 Task: Create a due date automation trigger when advanced on, on the tuesday of the week a card is due add dates due next week at 11:00 AM.
Action: Mouse moved to (1289, 104)
Screenshot: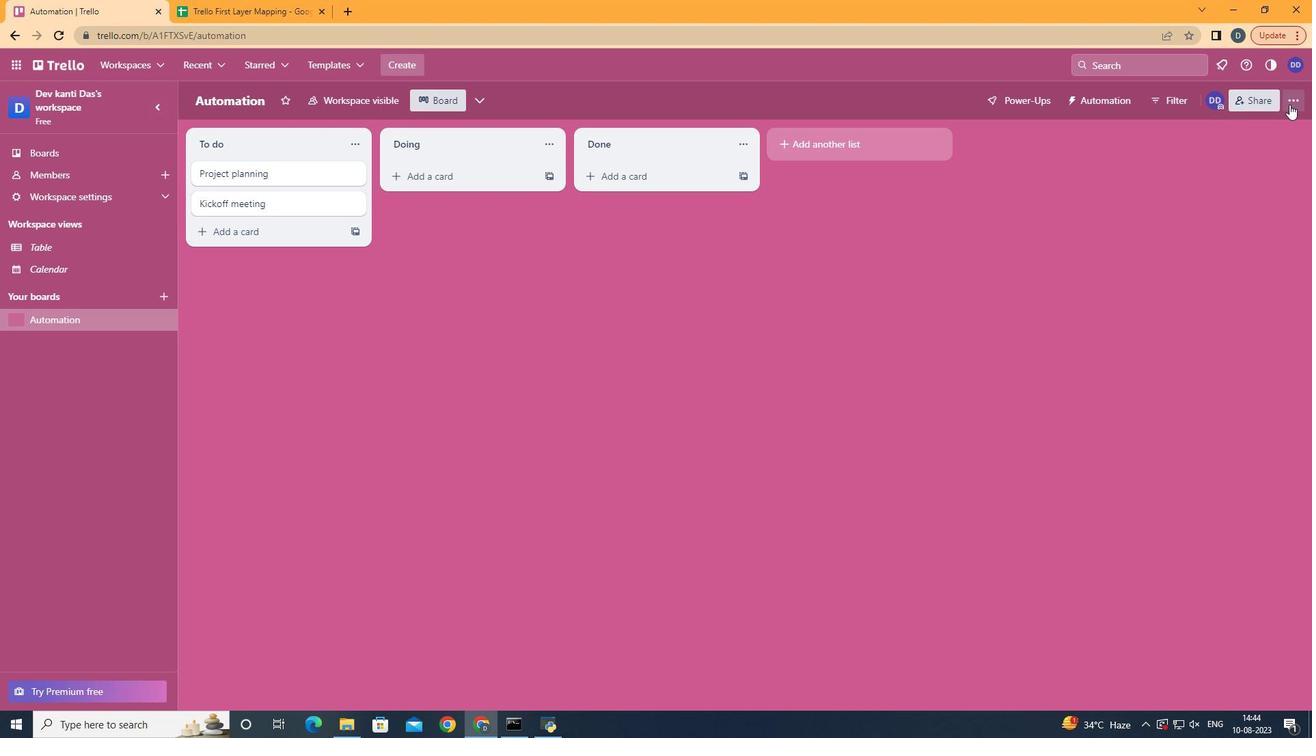 
Action: Mouse pressed left at (1289, 104)
Screenshot: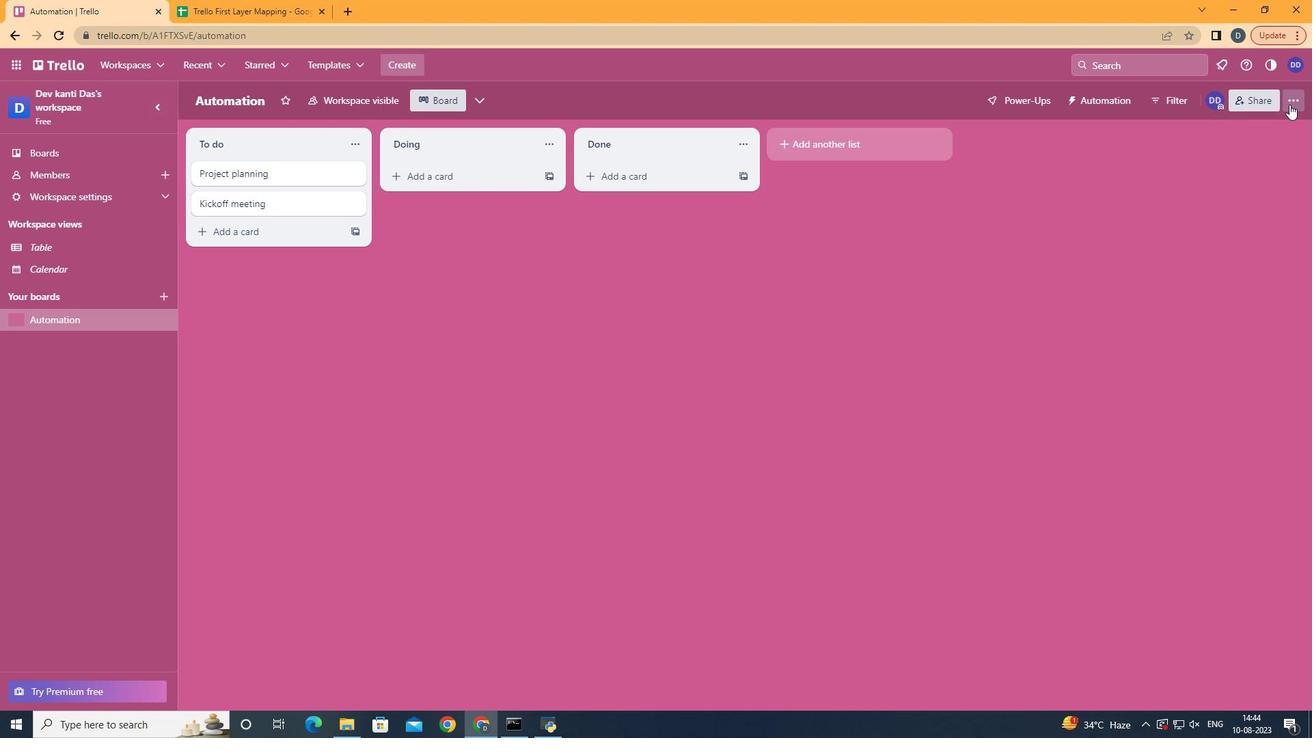 
Action: Mouse moved to (1209, 292)
Screenshot: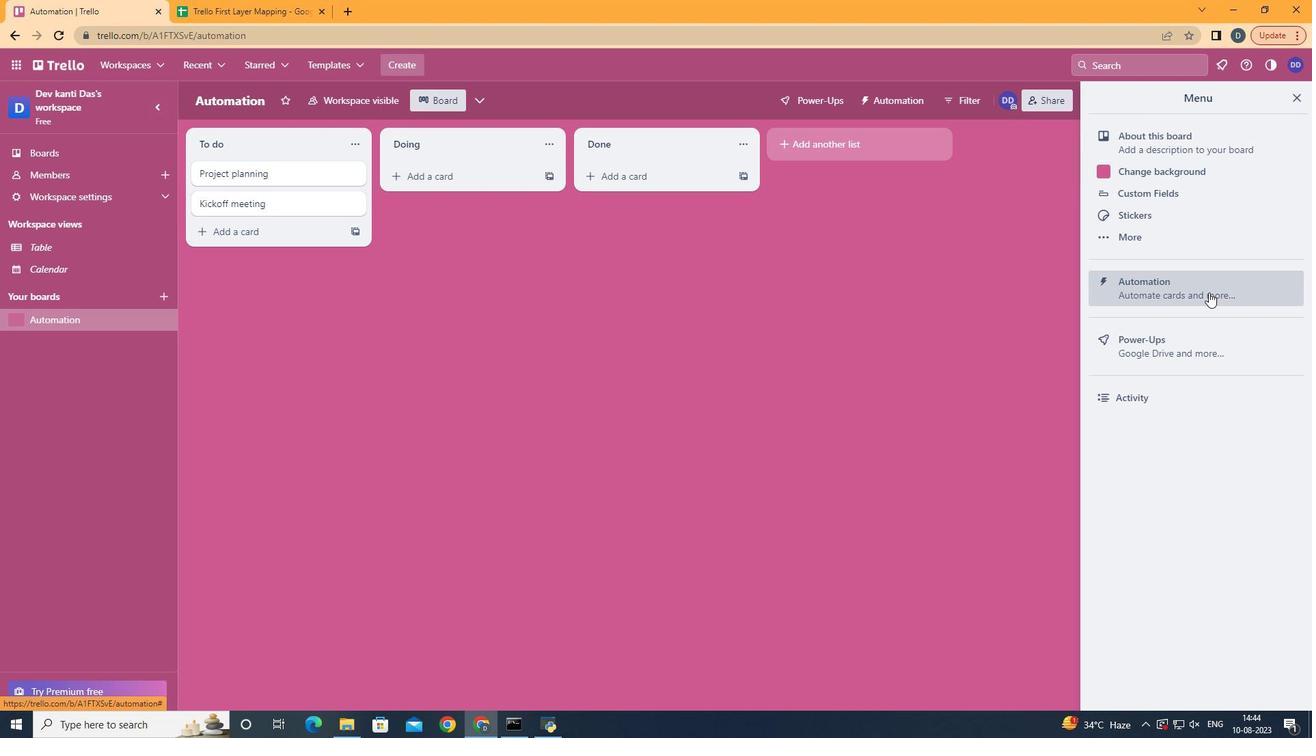 
Action: Mouse pressed left at (1209, 292)
Screenshot: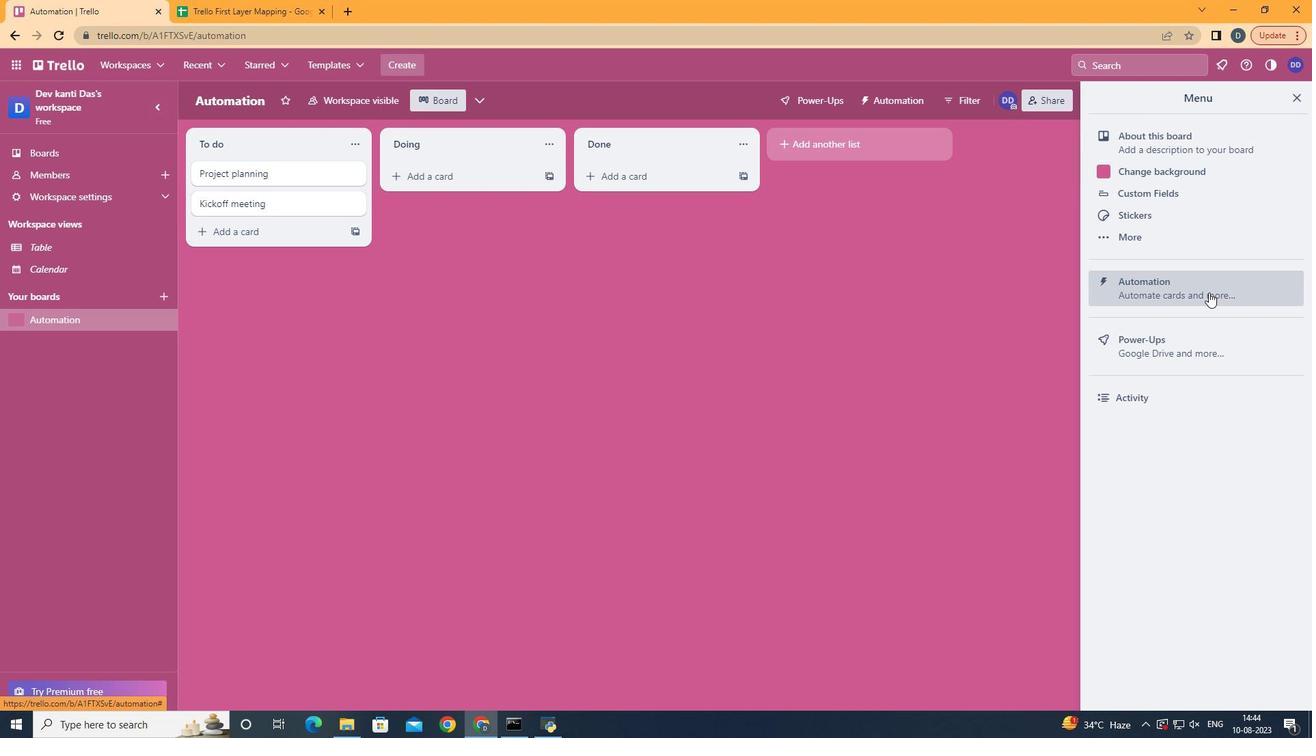 
Action: Mouse moved to (239, 280)
Screenshot: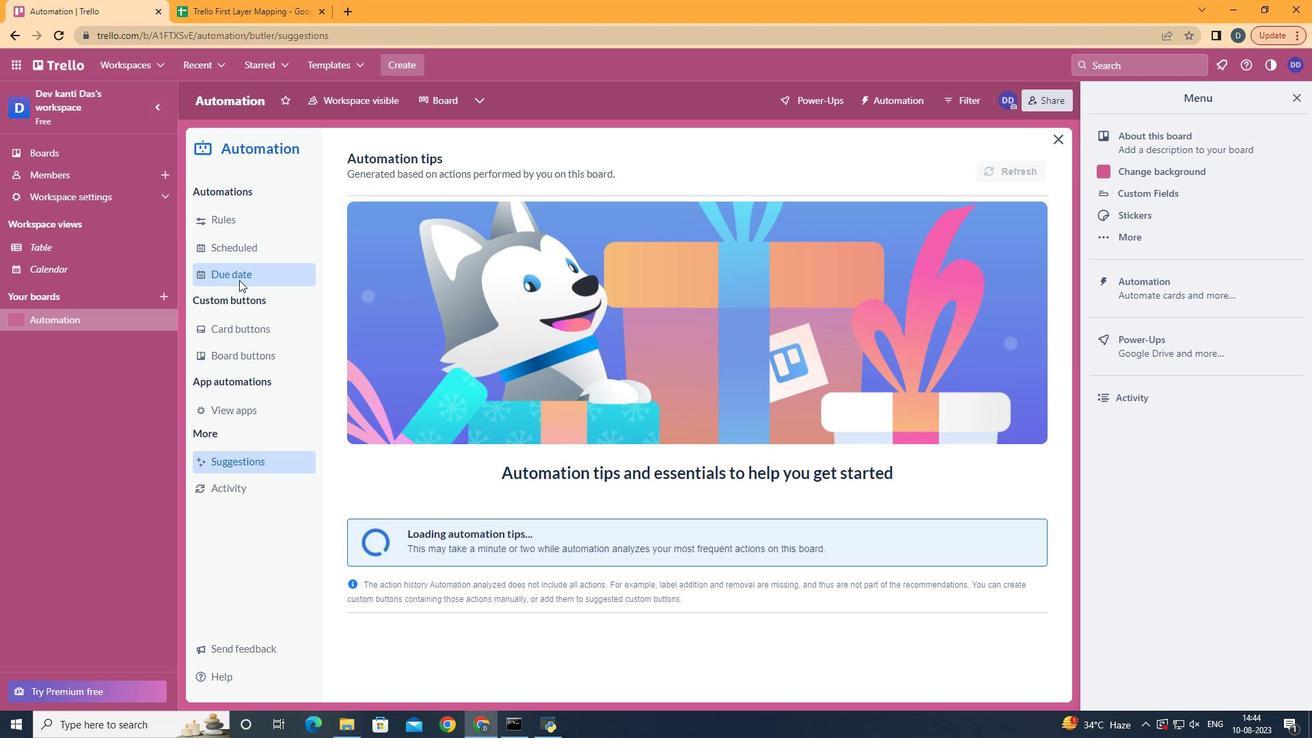 
Action: Mouse pressed left at (239, 280)
Screenshot: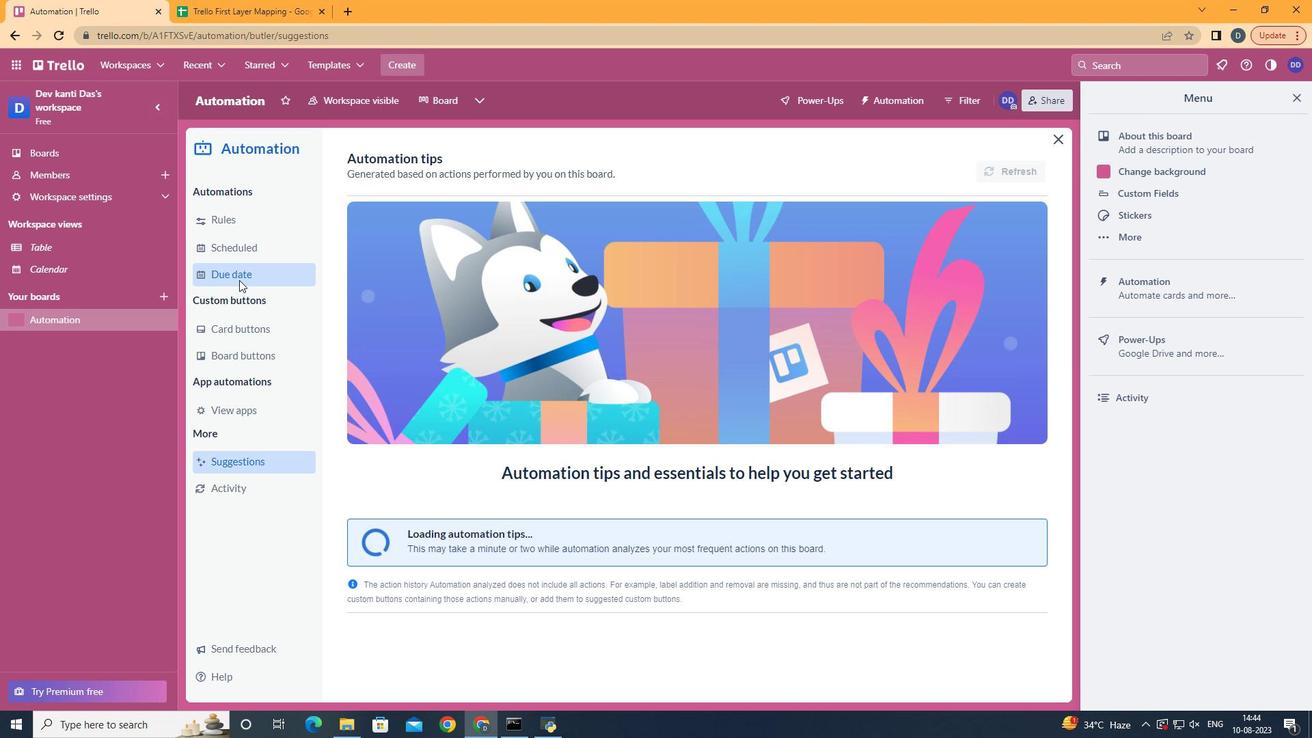 
Action: Mouse moved to (964, 171)
Screenshot: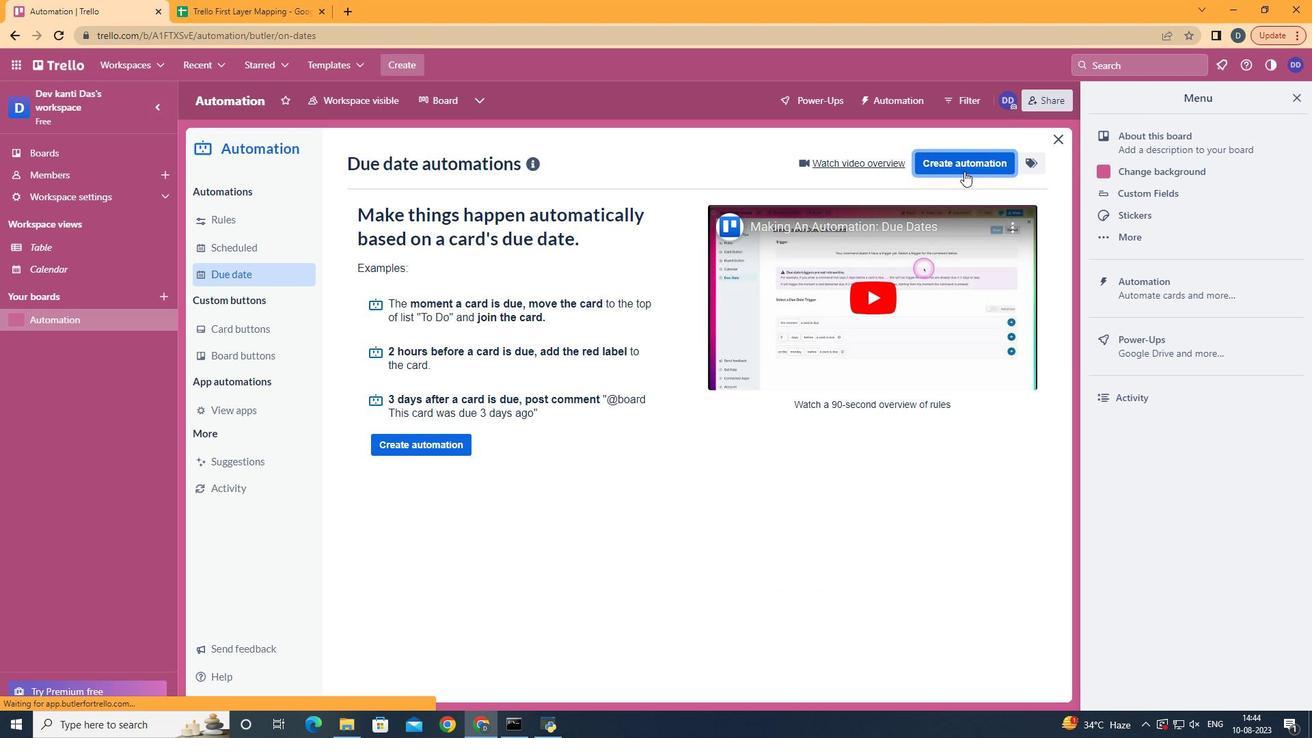 
Action: Mouse pressed left at (964, 171)
Screenshot: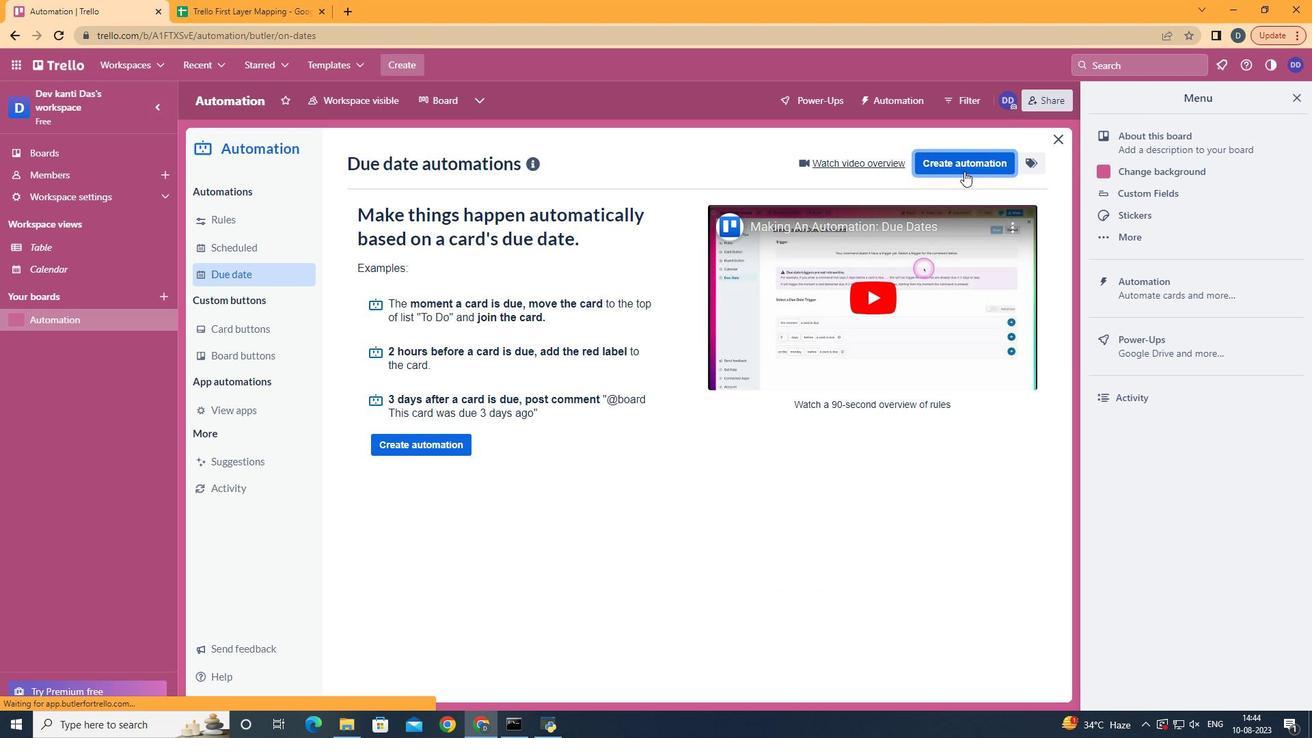 
Action: Mouse moved to (701, 299)
Screenshot: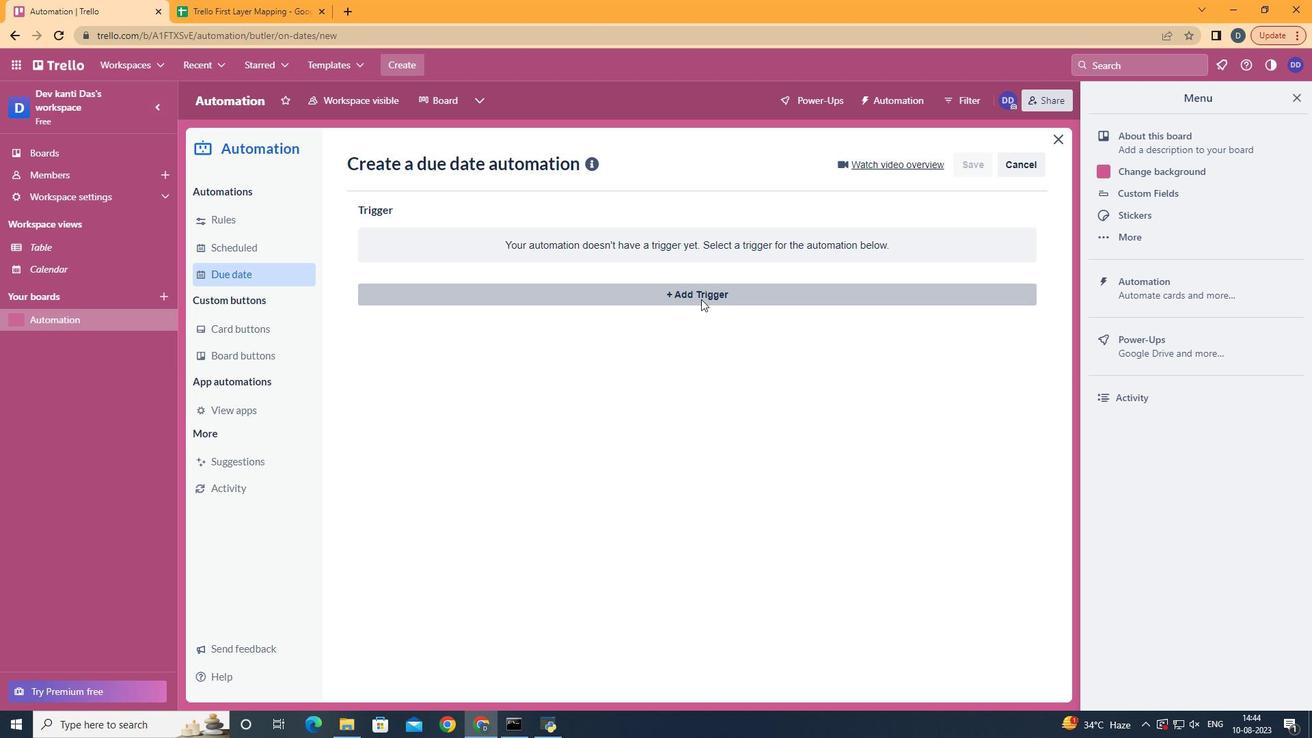 
Action: Mouse pressed left at (701, 299)
Screenshot: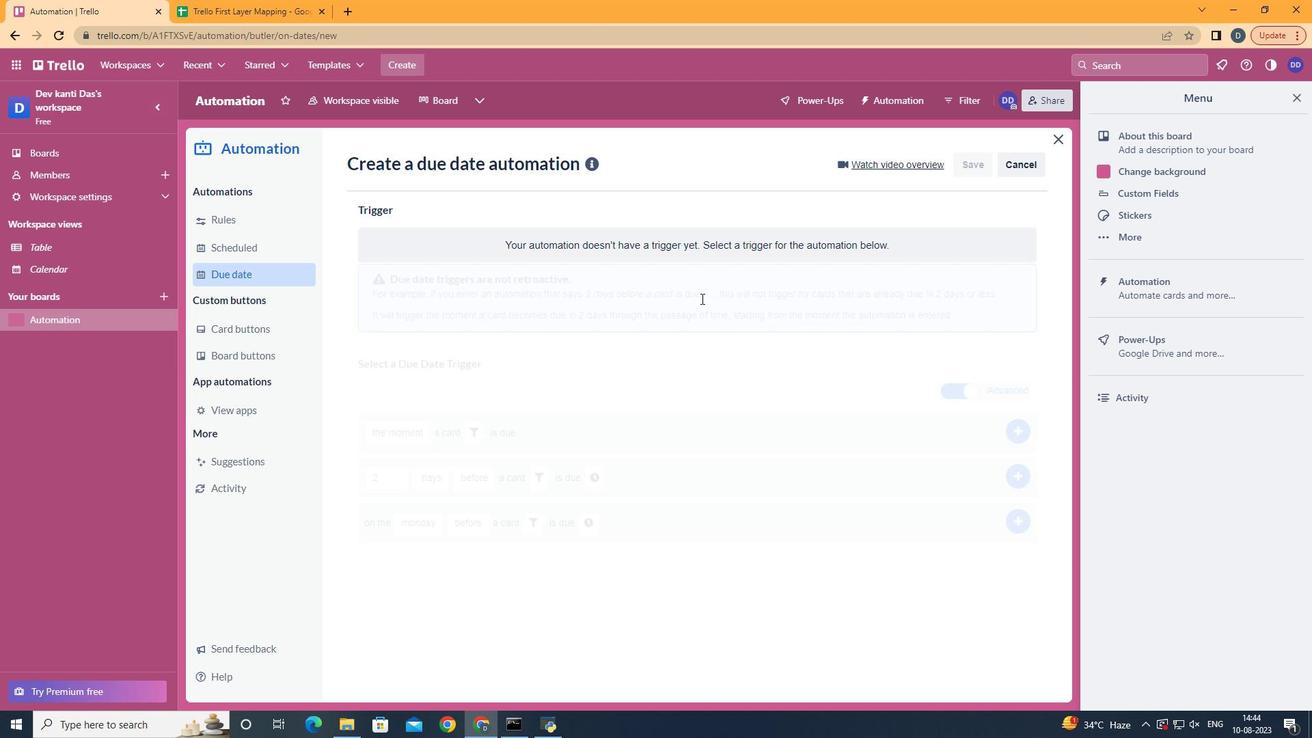
Action: Mouse moved to (442, 382)
Screenshot: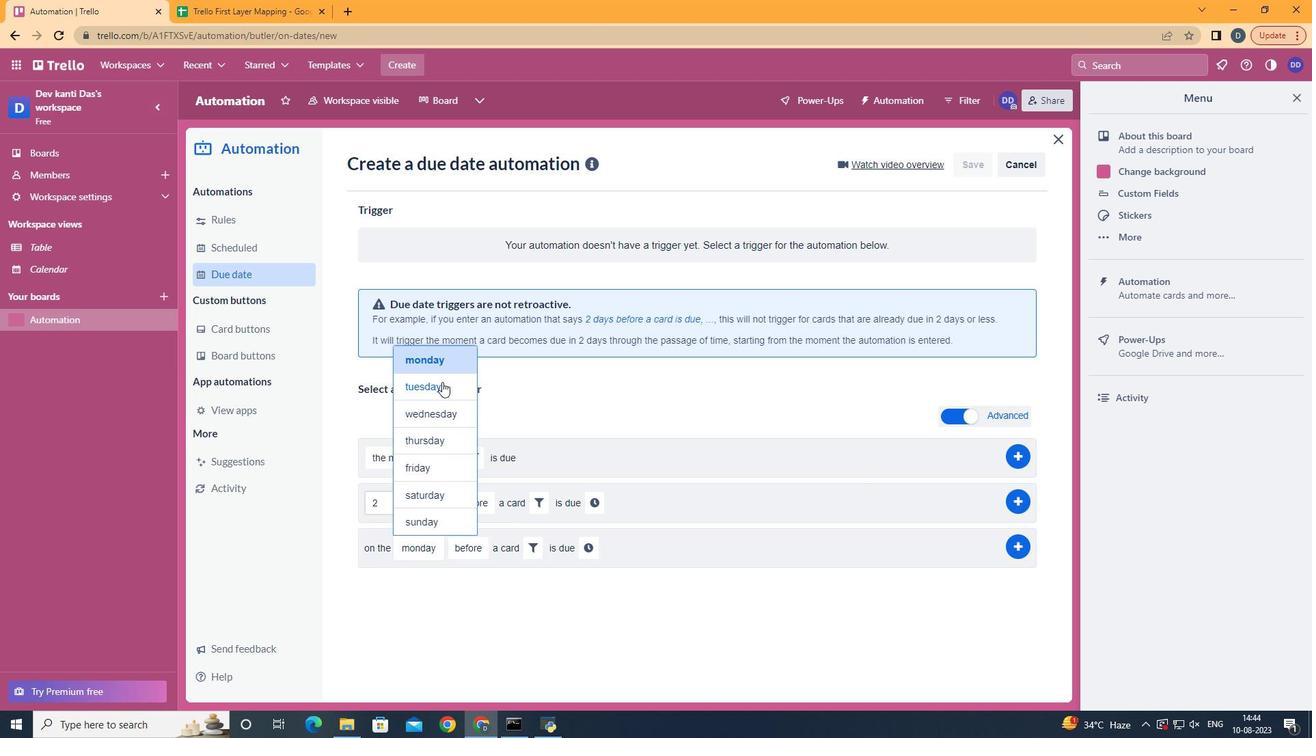 
Action: Mouse pressed left at (442, 382)
Screenshot: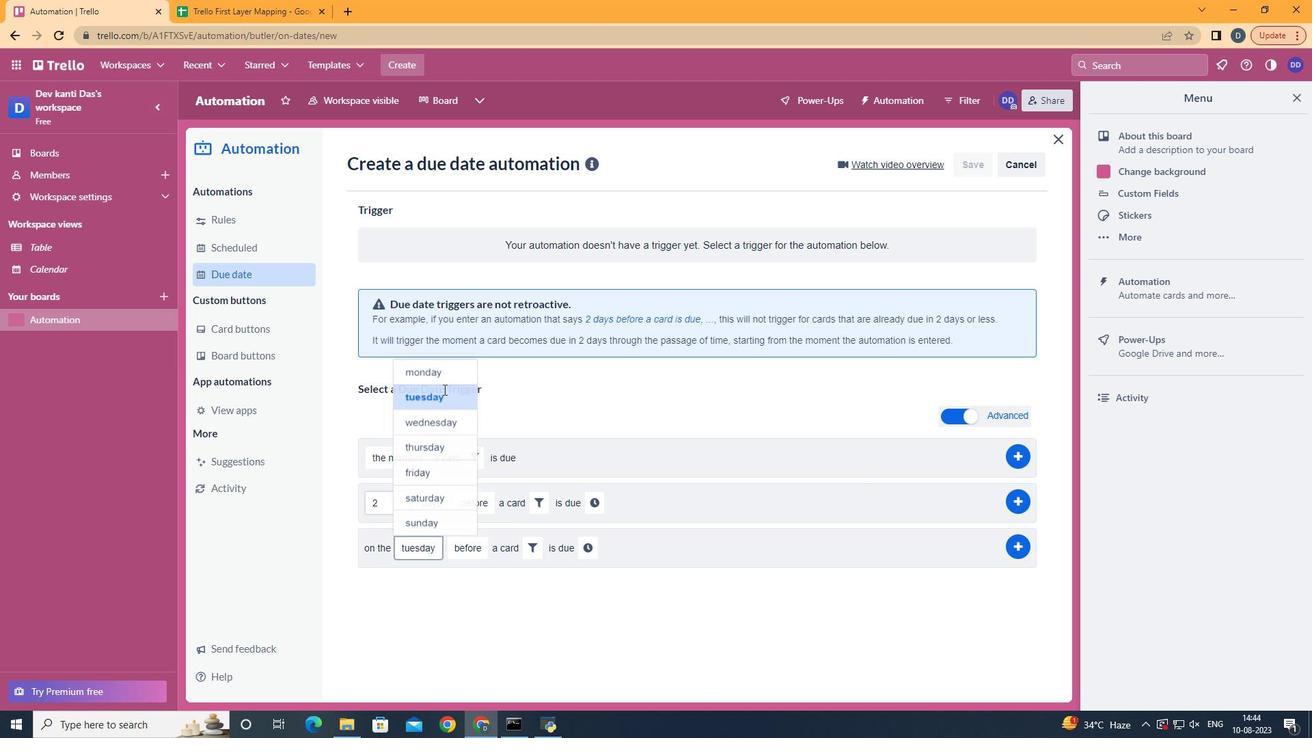 
Action: Mouse moved to (491, 624)
Screenshot: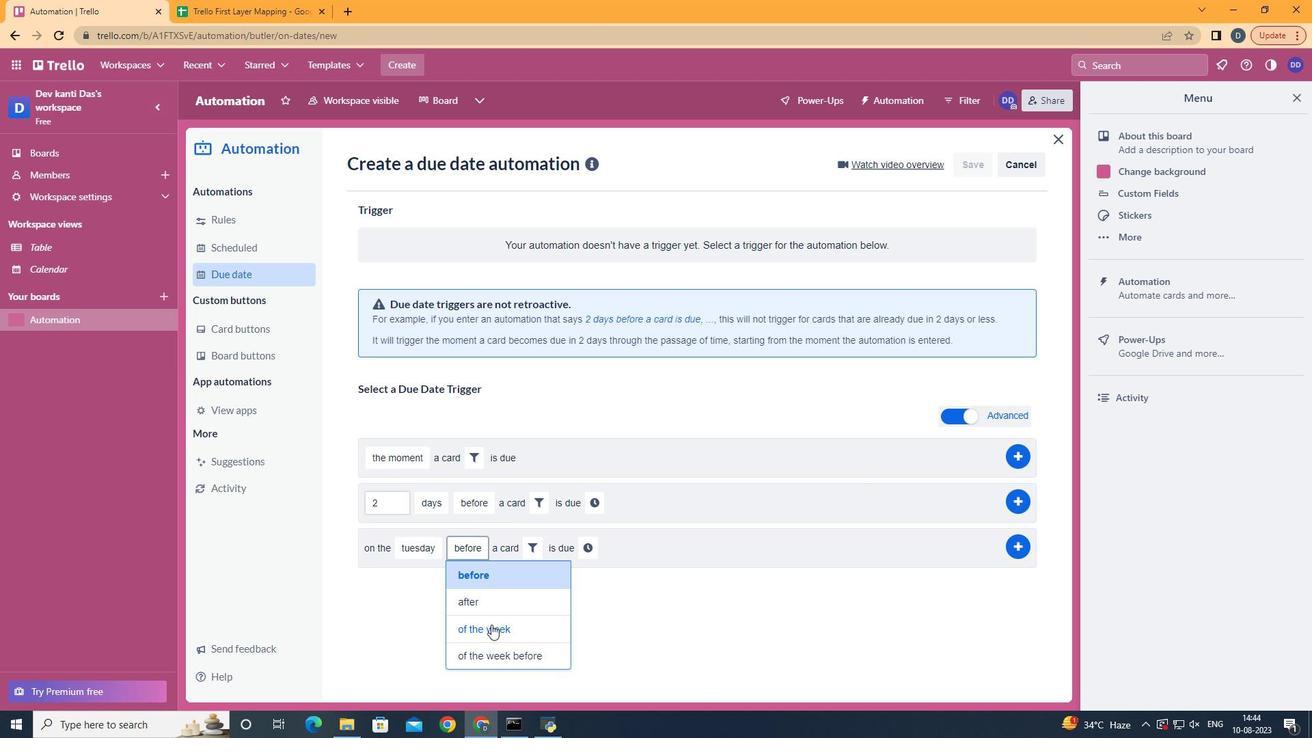 
Action: Mouse pressed left at (491, 624)
Screenshot: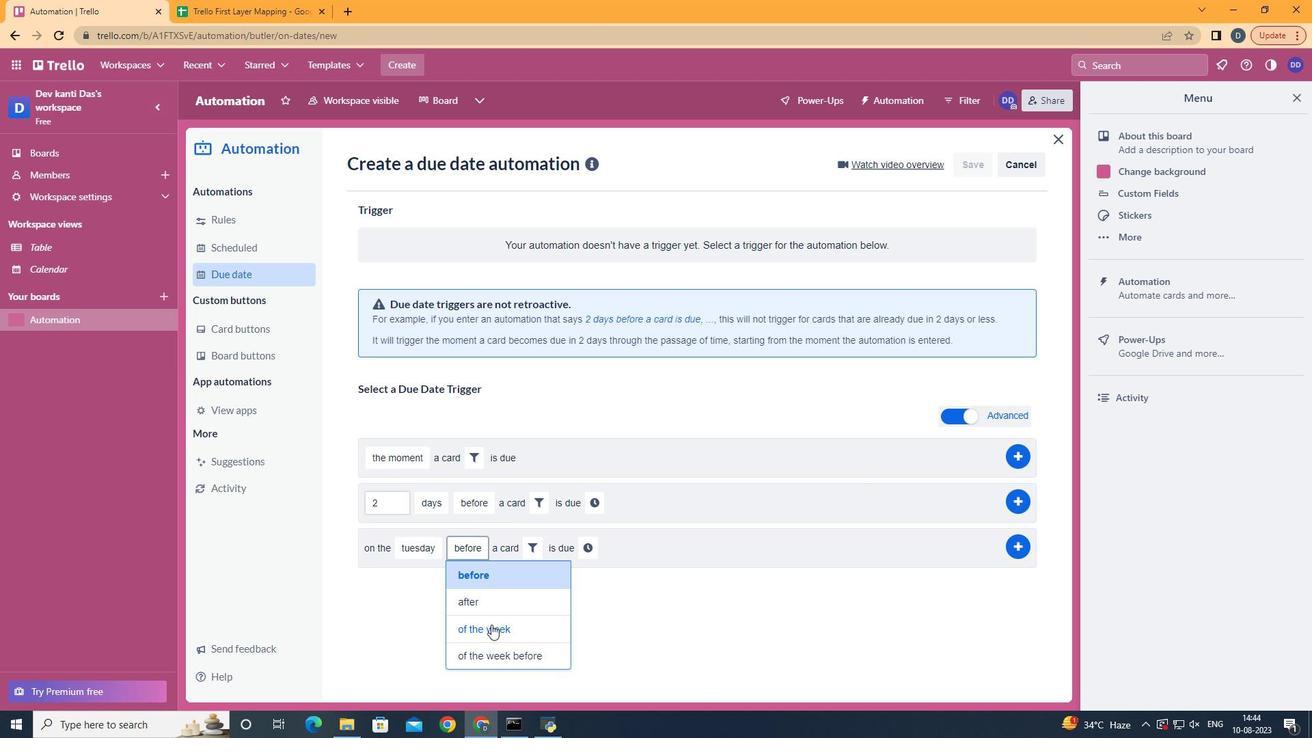 
Action: Mouse moved to (555, 549)
Screenshot: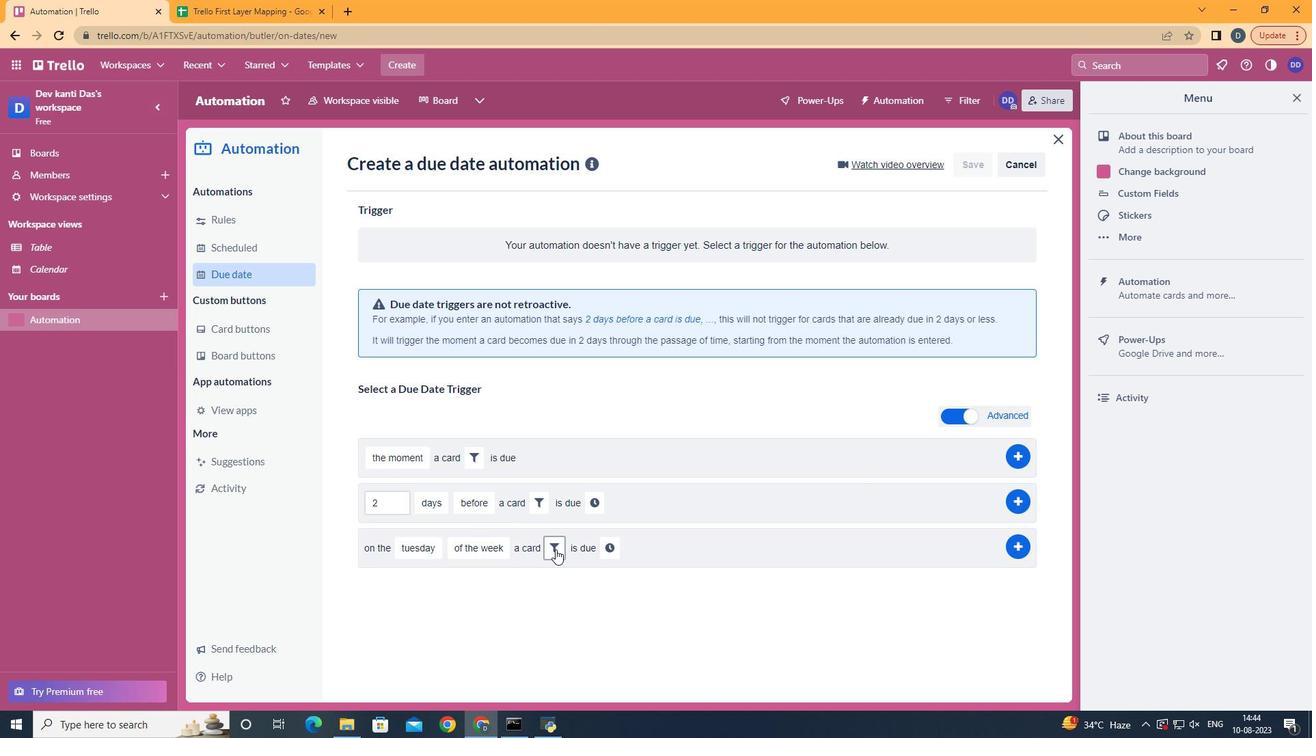 
Action: Mouse pressed left at (555, 549)
Screenshot: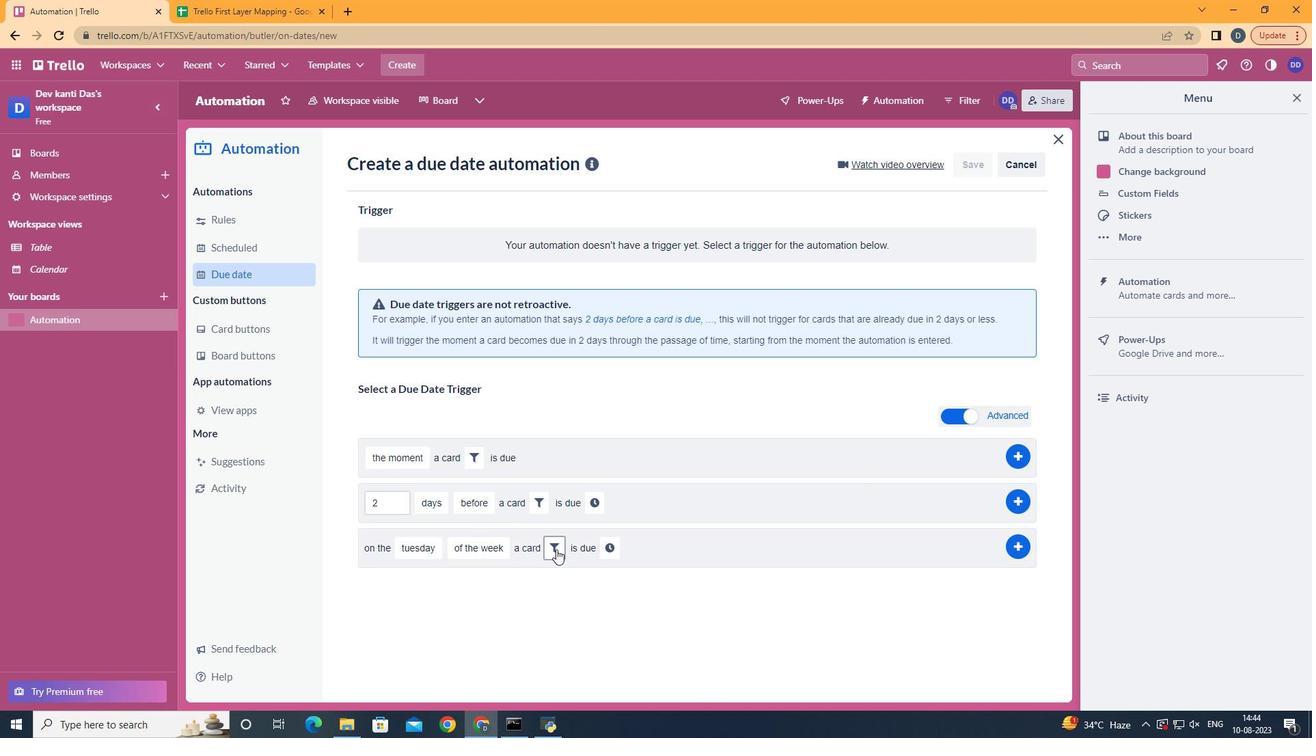 
Action: Mouse moved to (636, 587)
Screenshot: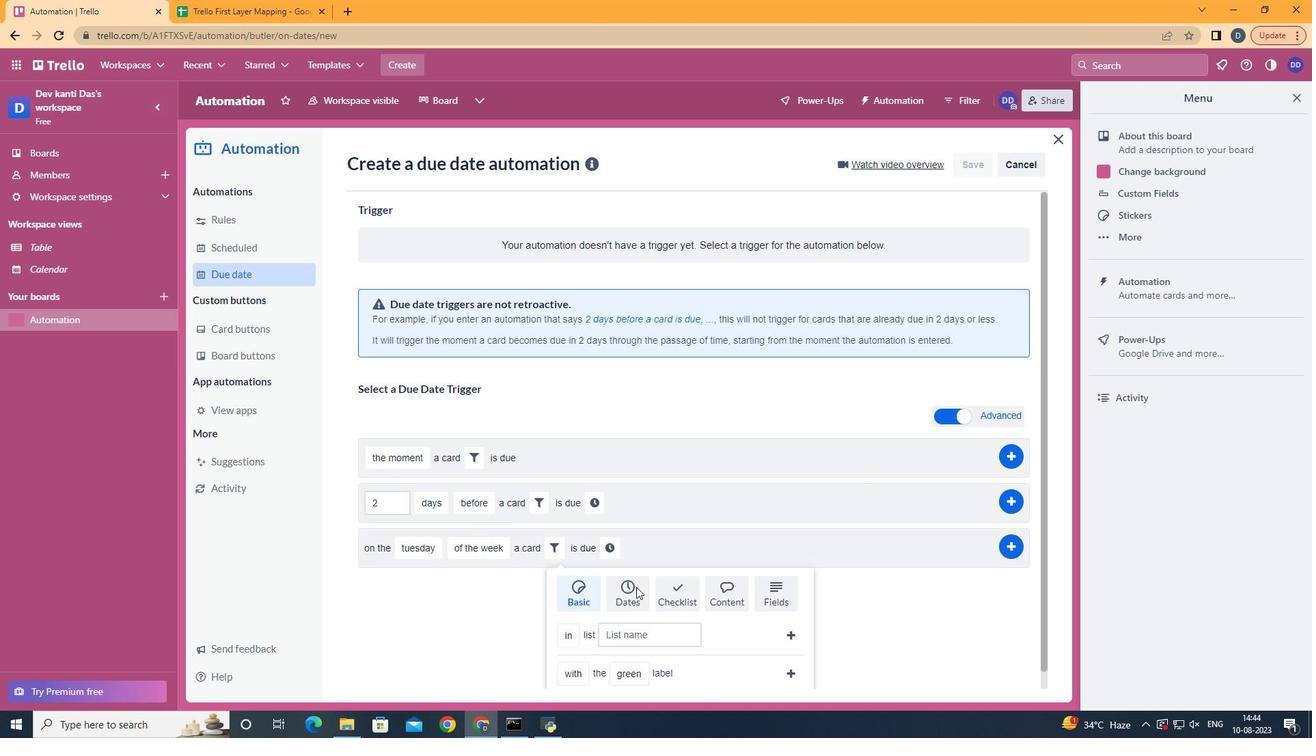 
Action: Mouse pressed left at (636, 587)
Screenshot: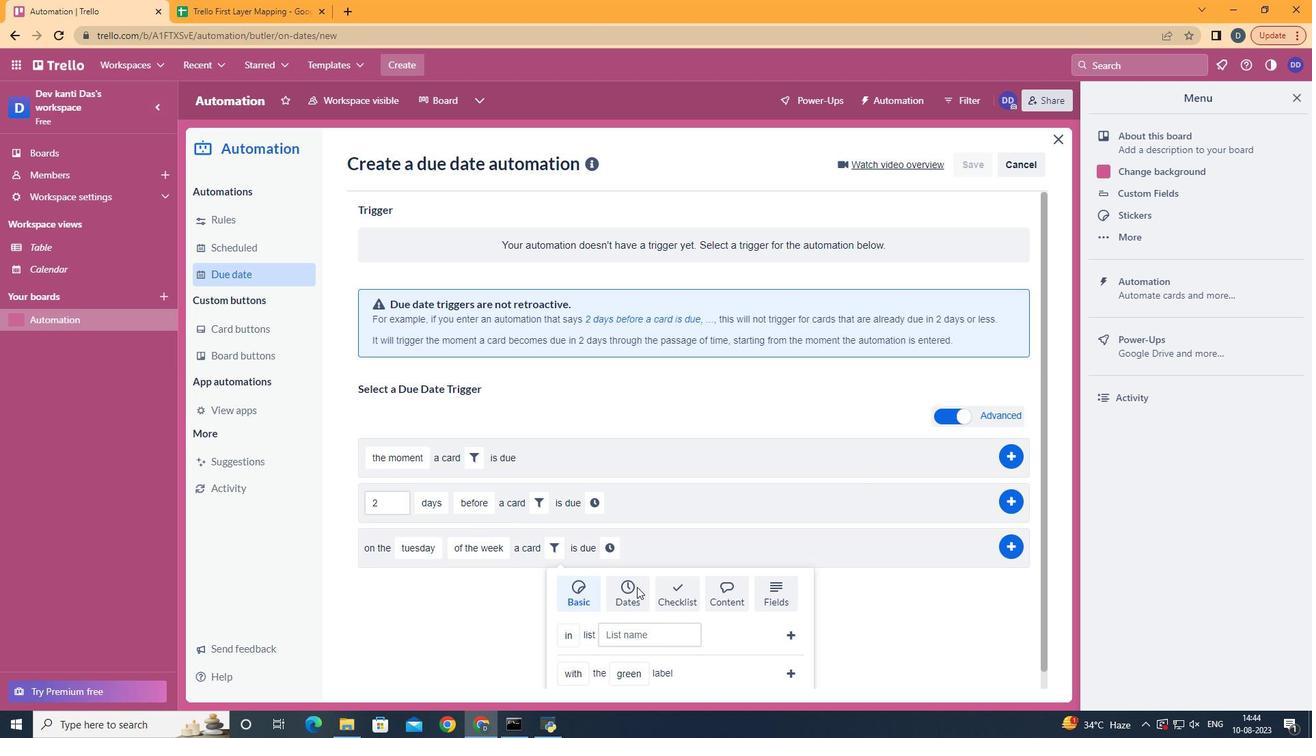 
Action: Mouse moved to (637, 587)
Screenshot: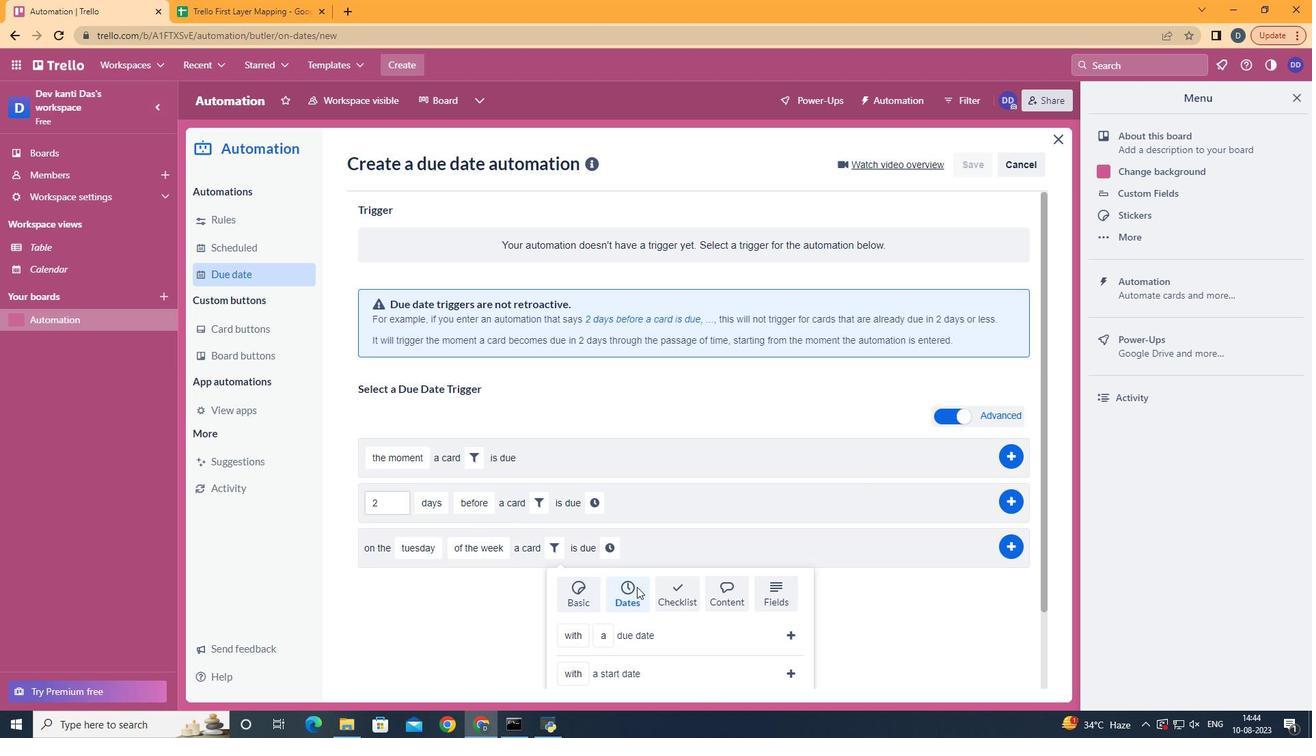 
Action: Mouse scrolled (637, 586) with delta (0, 0)
Screenshot: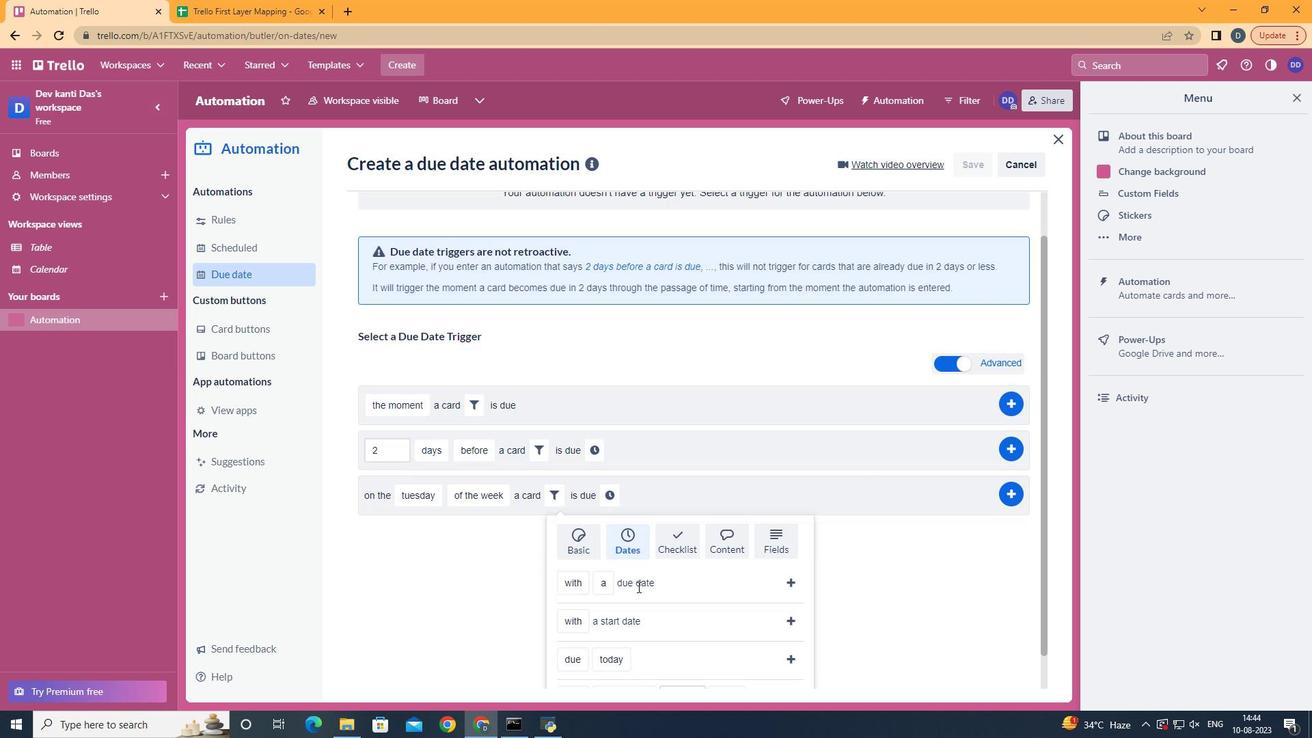 
Action: Mouse scrolled (637, 586) with delta (0, 0)
Screenshot: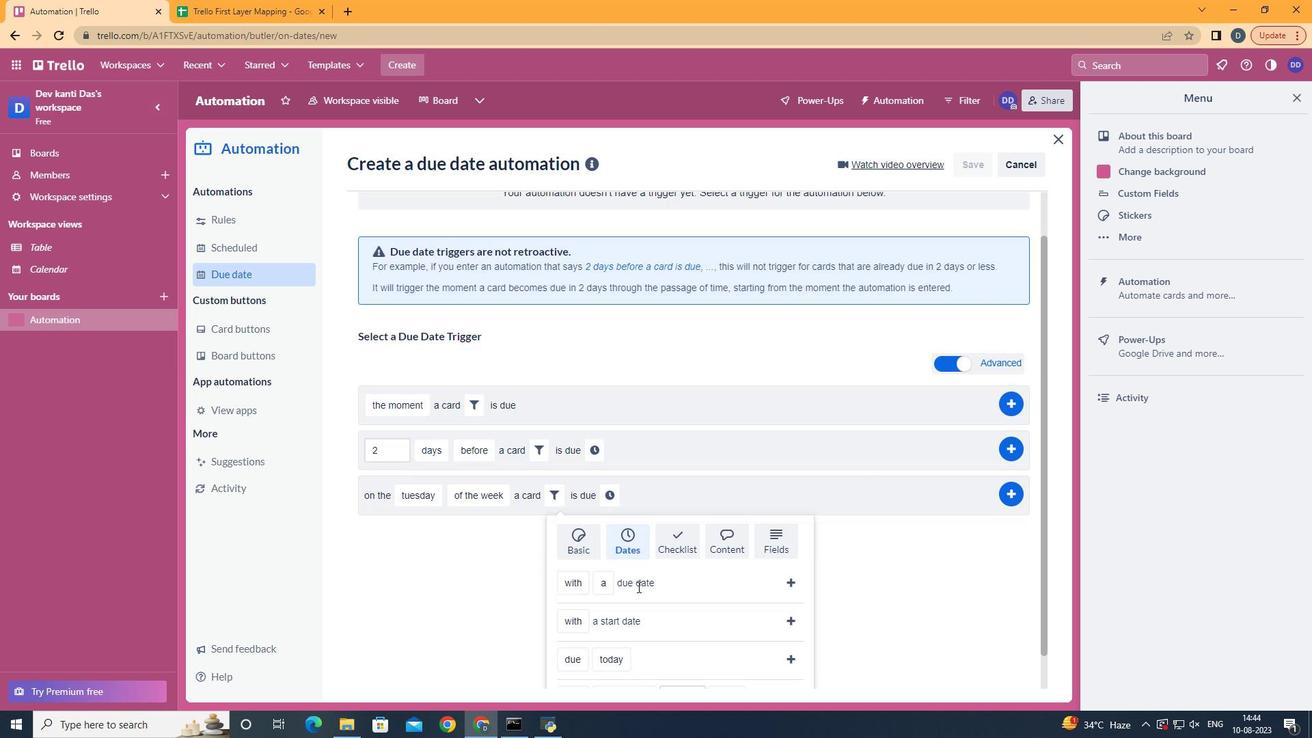 
Action: Mouse scrolled (637, 586) with delta (0, 0)
Screenshot: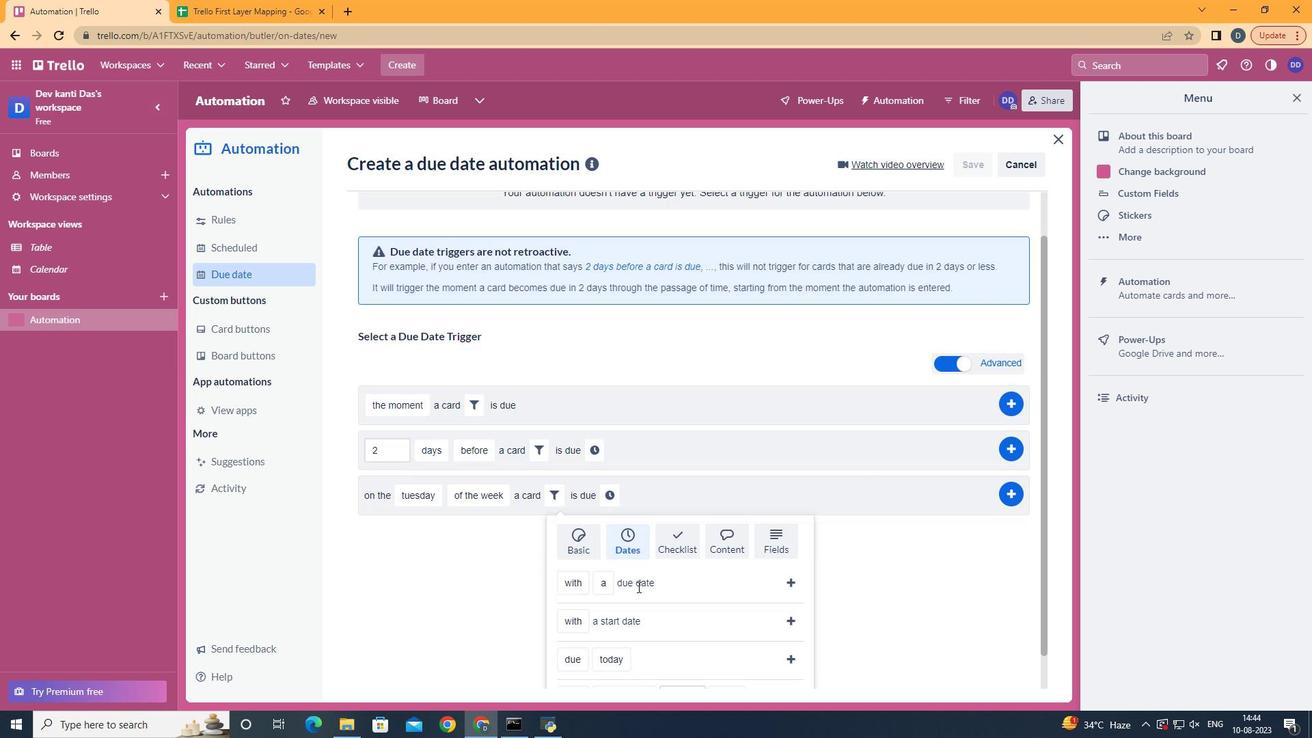 
Action: Mouse scrolled (637, 586) with delta (0, 0)
Screenshot: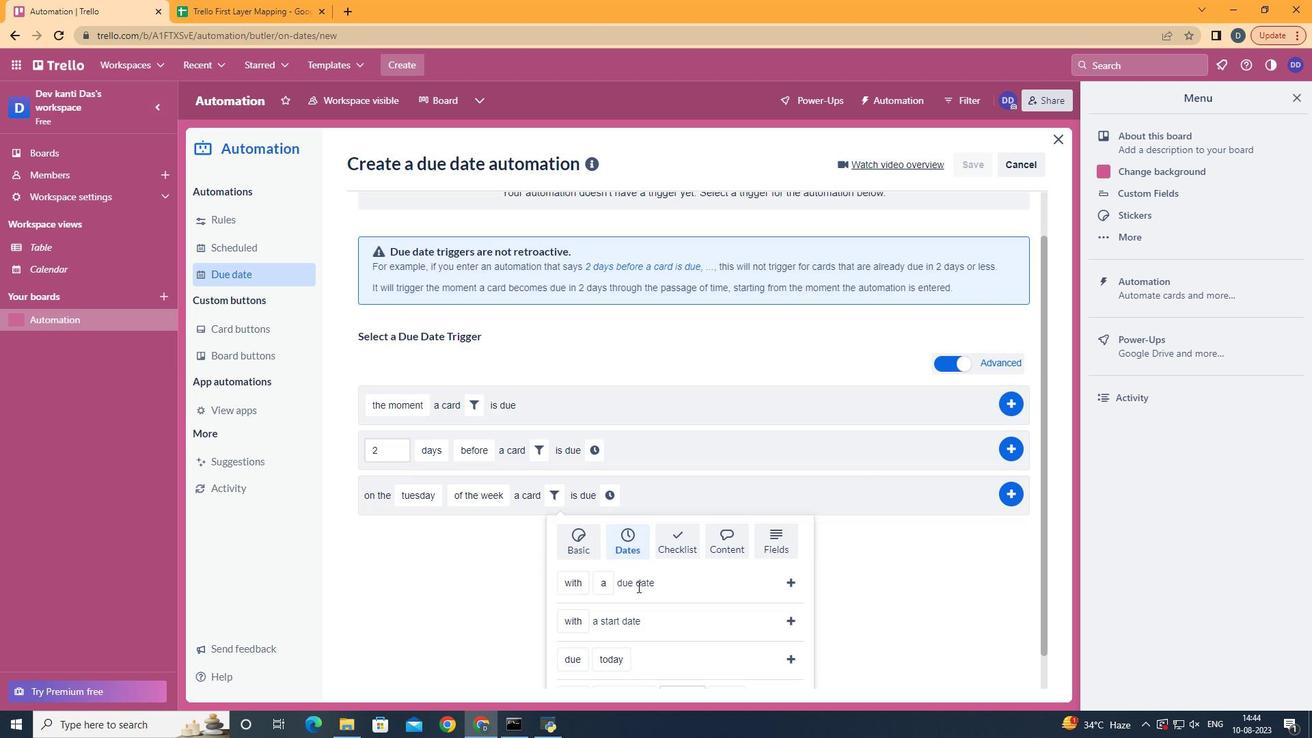 
Action: Mouse moved to (625, 544)
Screenshot: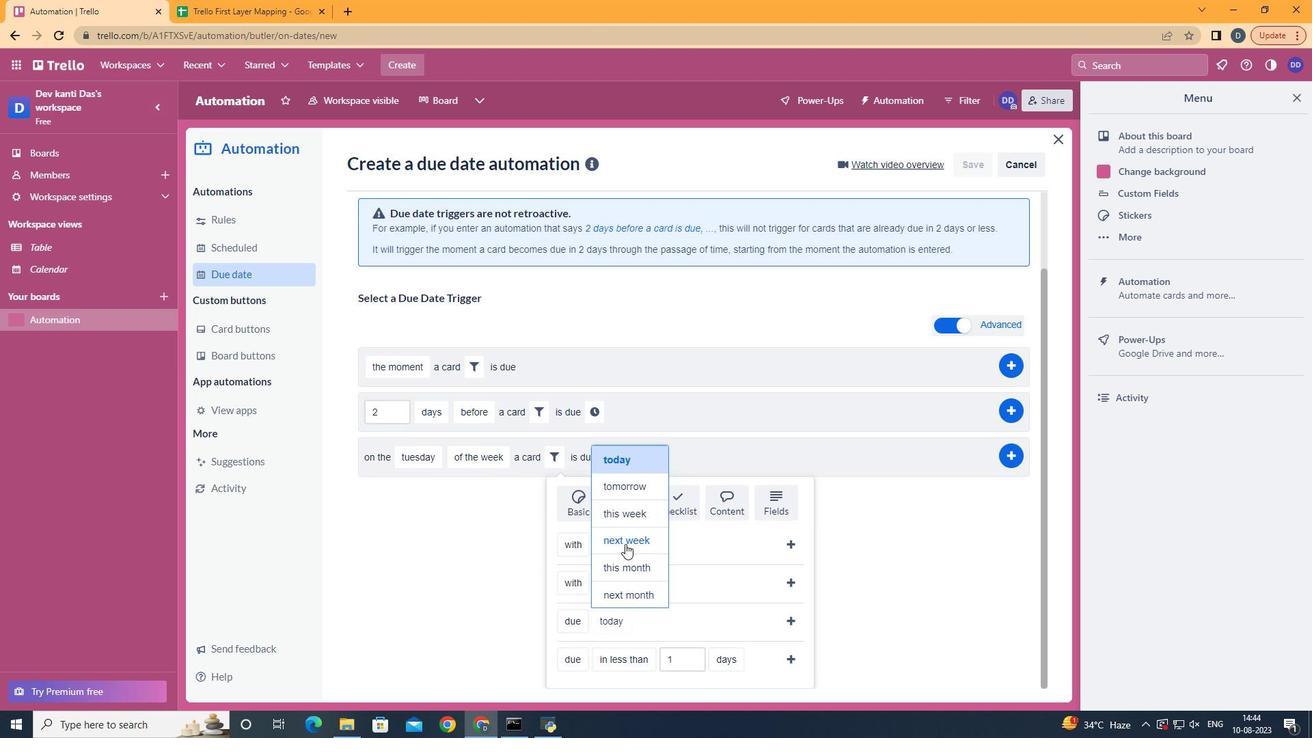 
Action: Mouse pressed left at (625, 544)
Screenshot: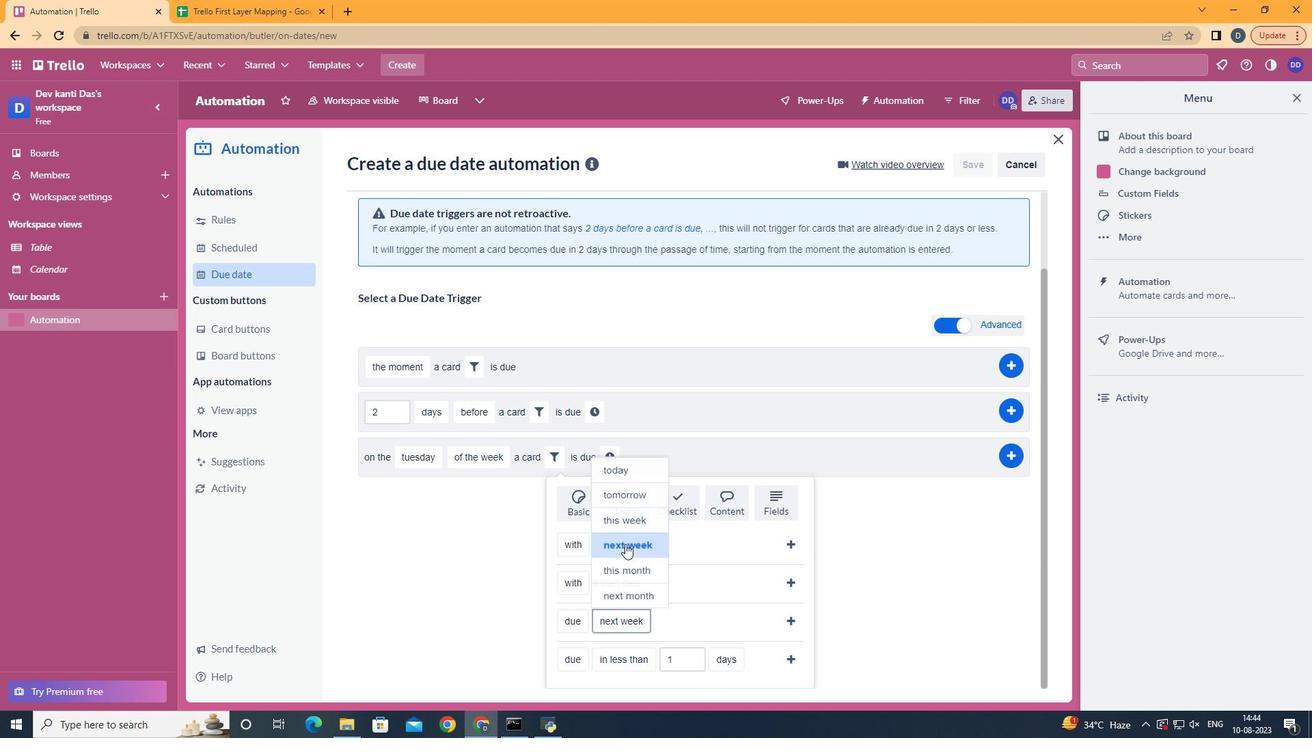 
Action: Mouse moved to (797, 622)
Screenshot: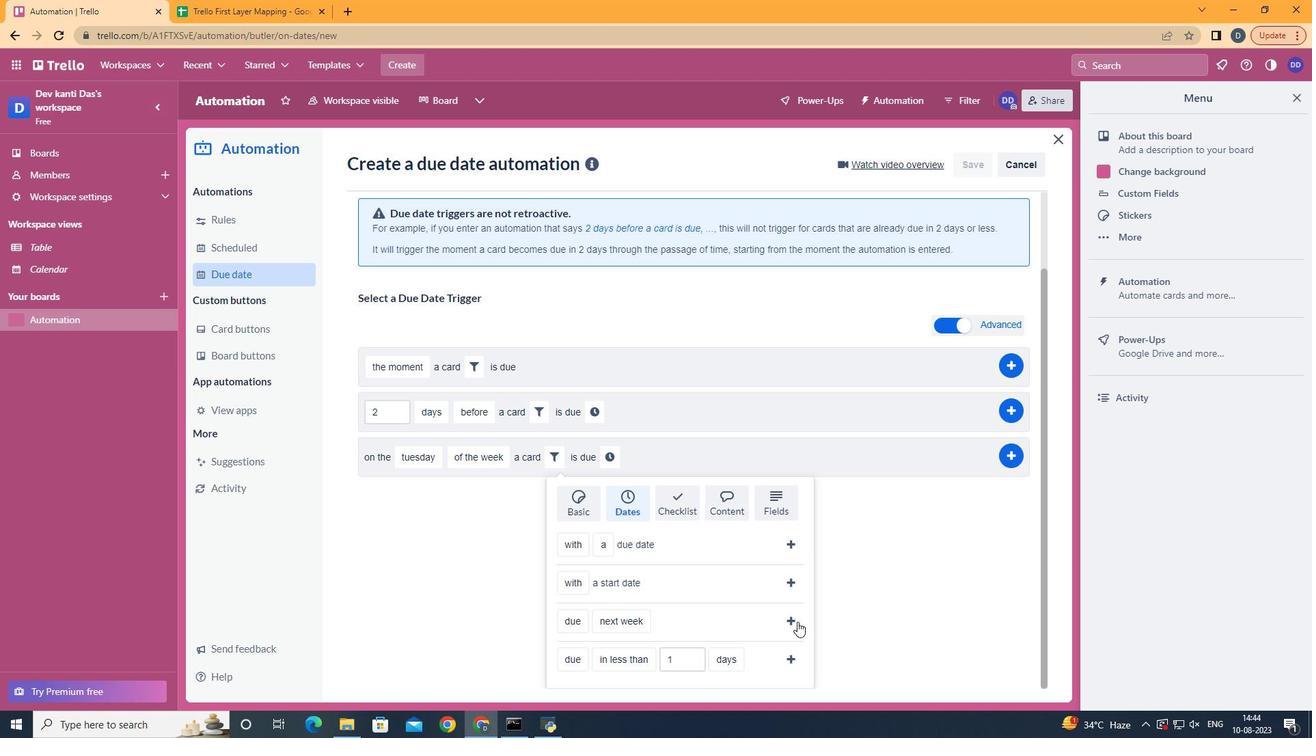 
Action: Mouse pressed left at (797, 622)
Screenshot: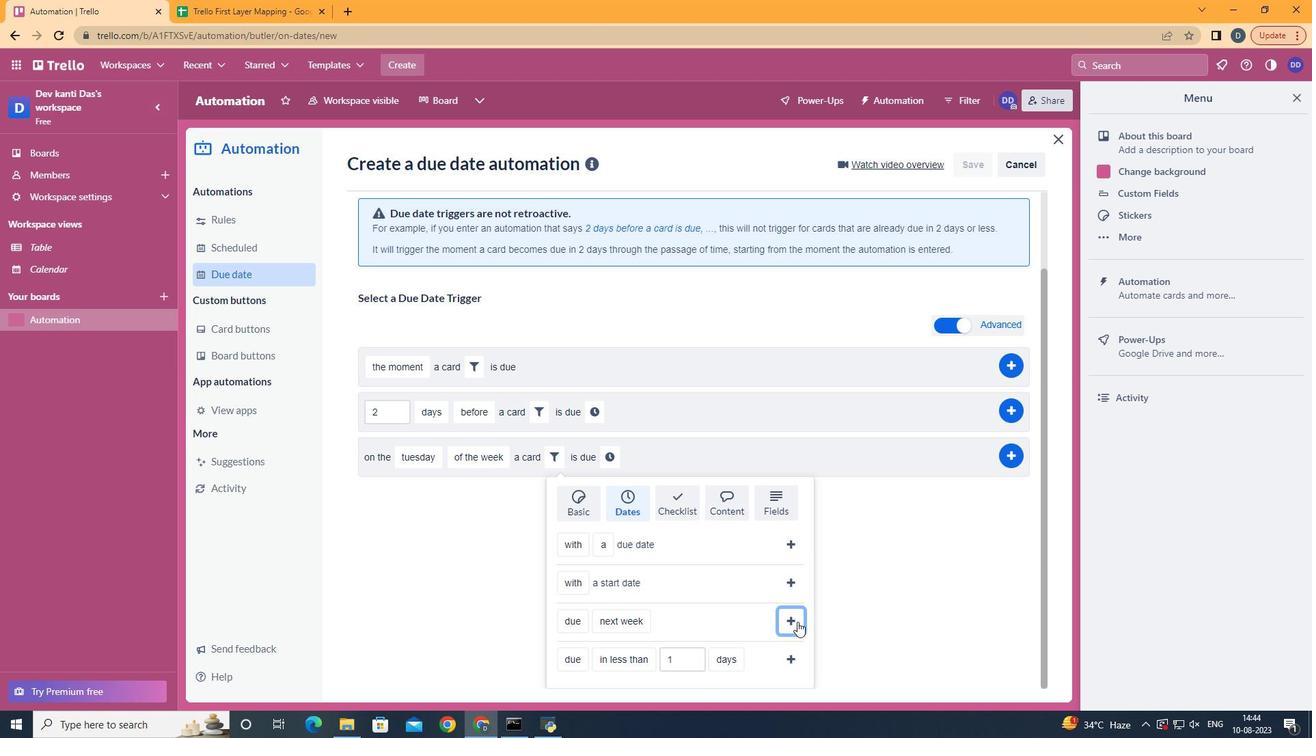 
Action: Mouse moved to (714, 548)
Screenshot: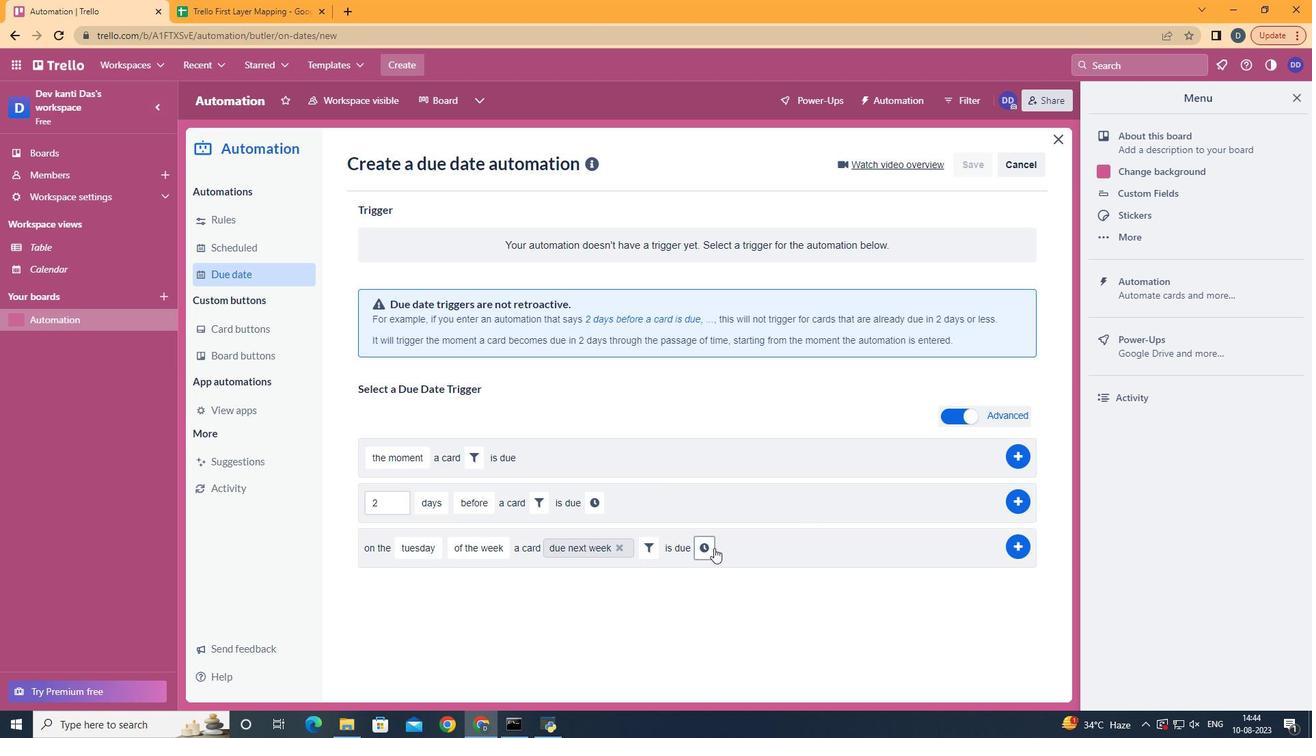 
Action: Mouse pressed left at (714, 548)
Screenshot: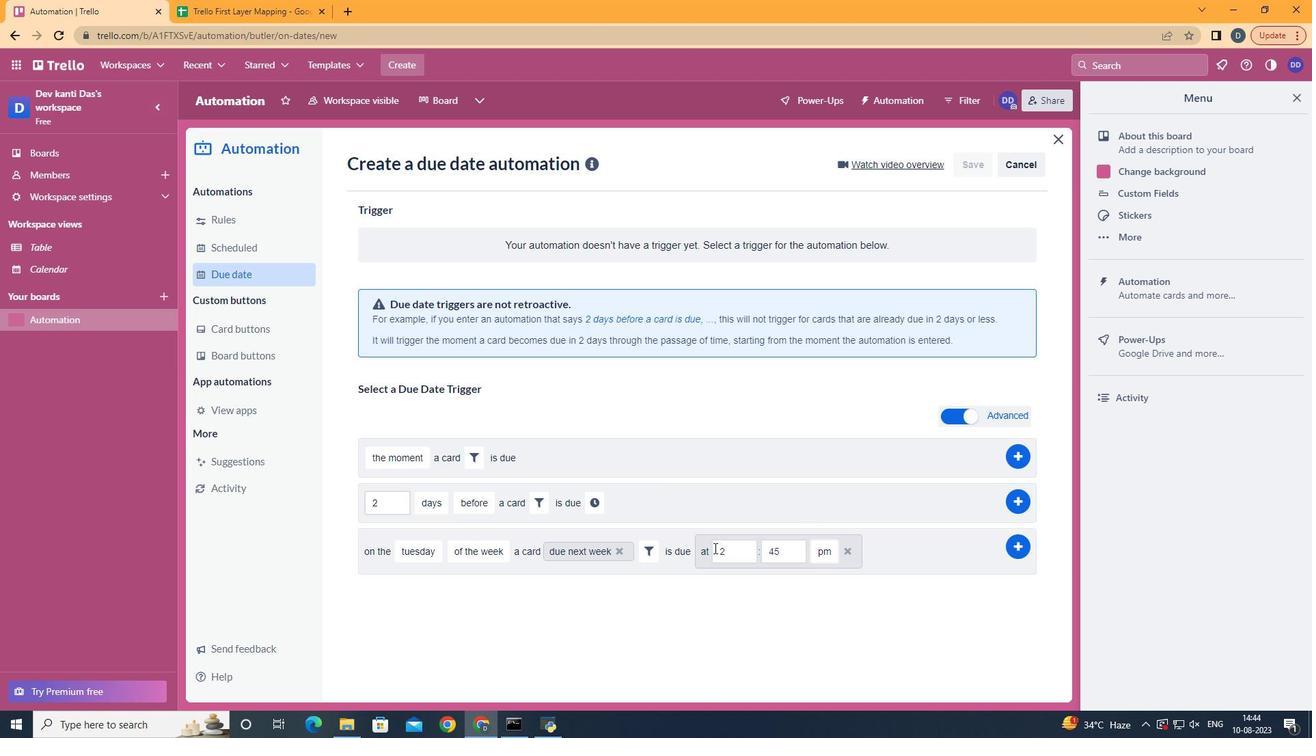 
Action: Mouse moved to (726, 548)
Screenshot: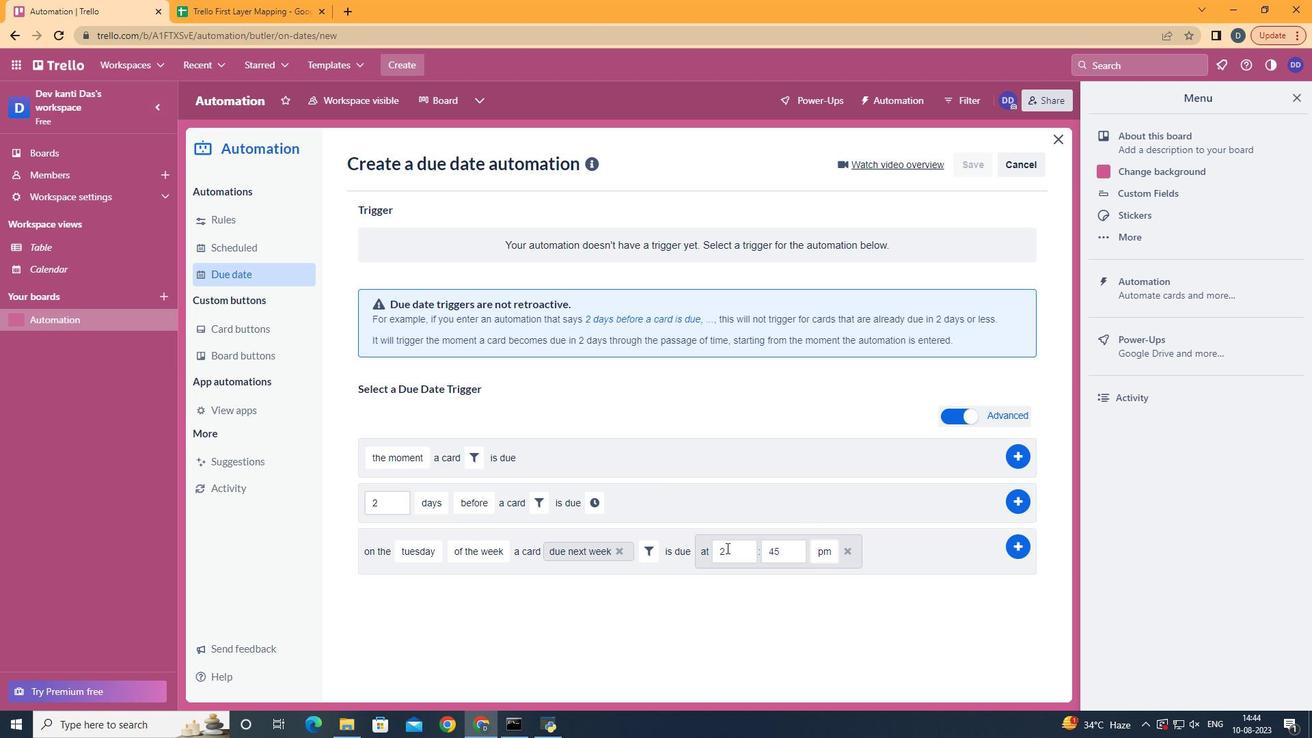 
Action: Mouse pressed left at (726, 548)
Screenshot: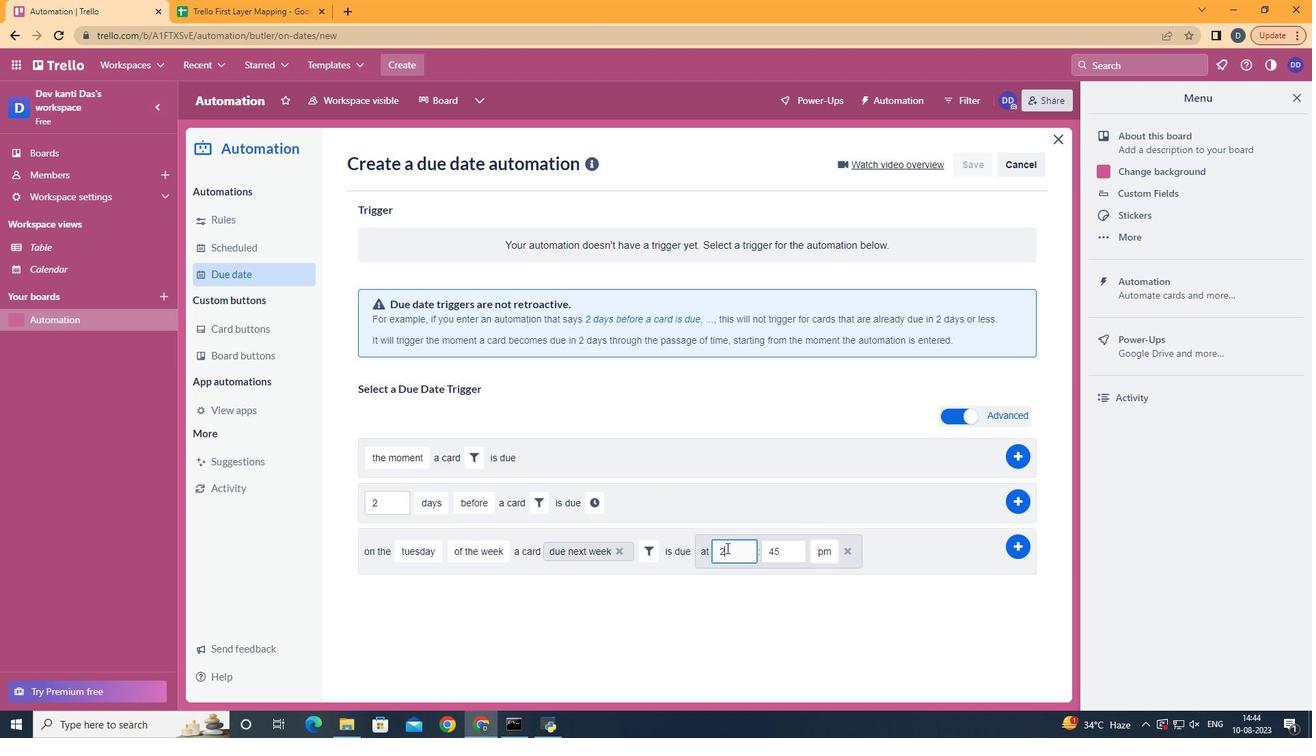 
Action: Key pressed <Key.backspace>11
Screenshot: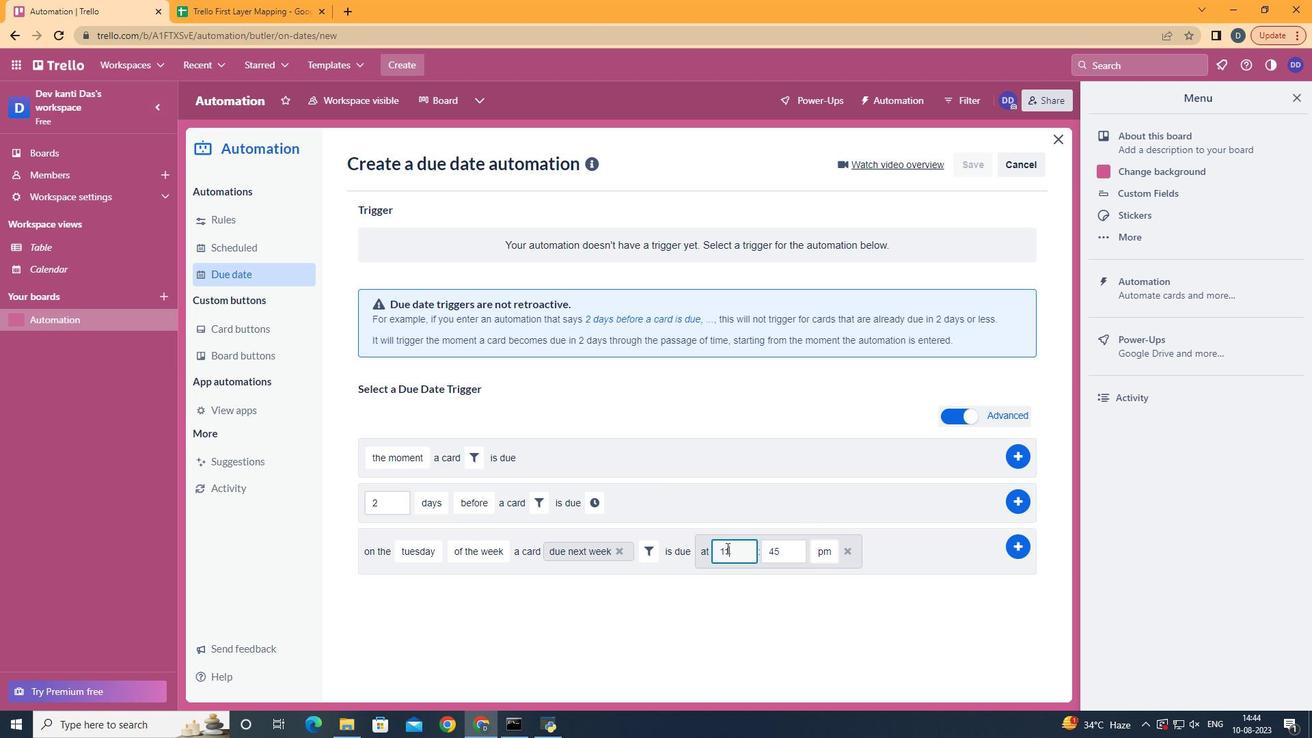 
Action: Mouse moved to (790, 553)
Screenshot: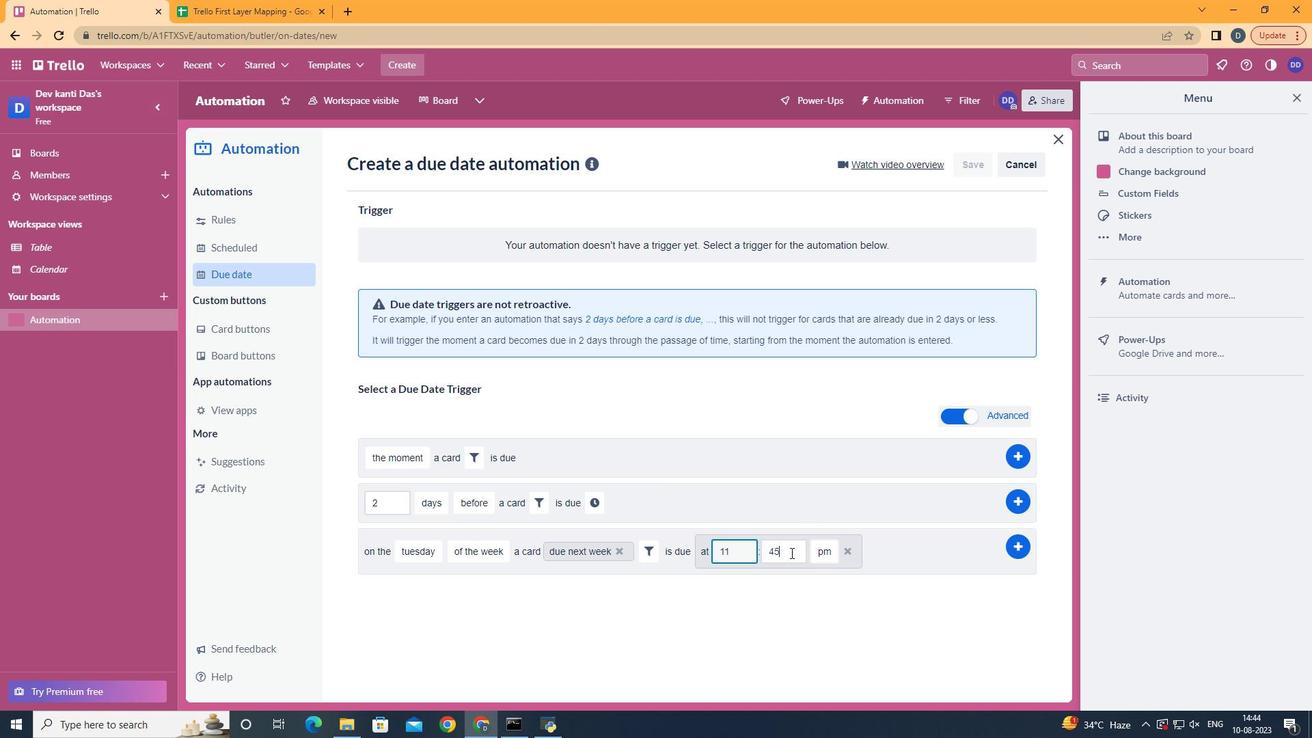 
Action: Mouse pressed left at (790, 553)
Screenshot: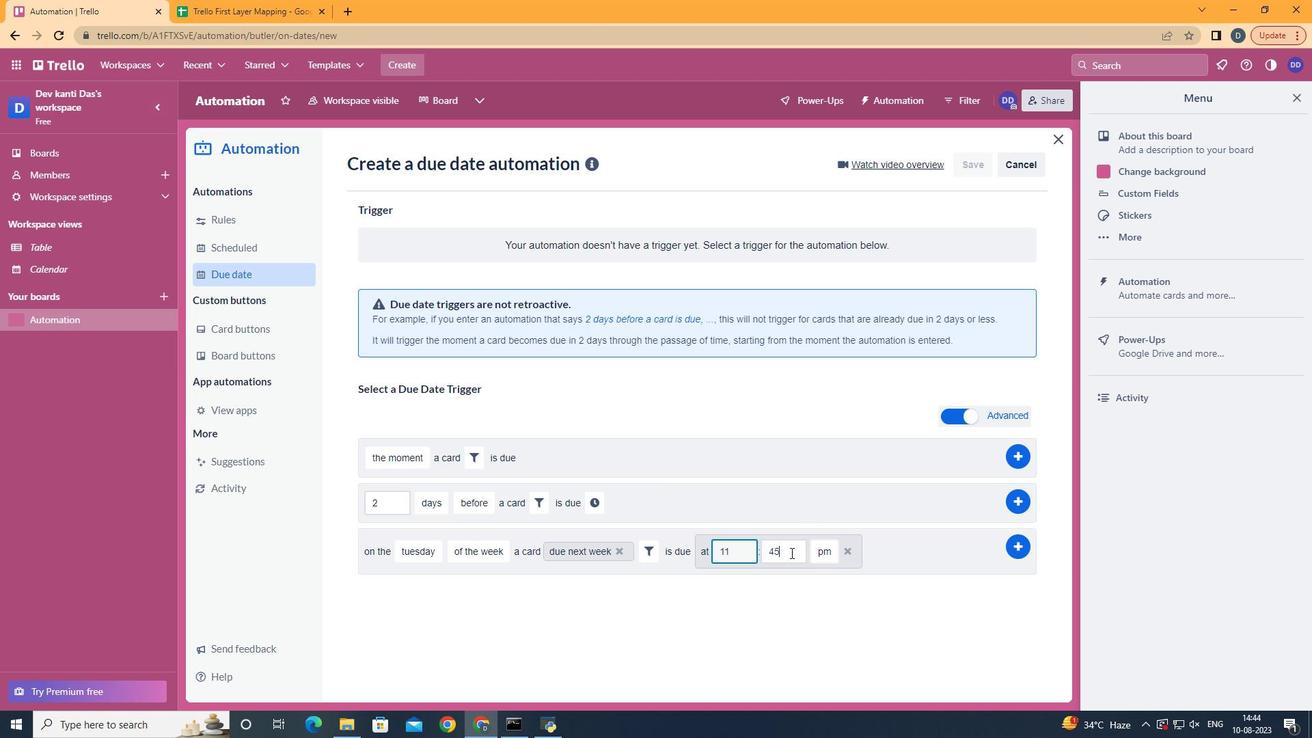 
Action: Key pressed <Key.backspace><Key.backspace>00
Screenshot: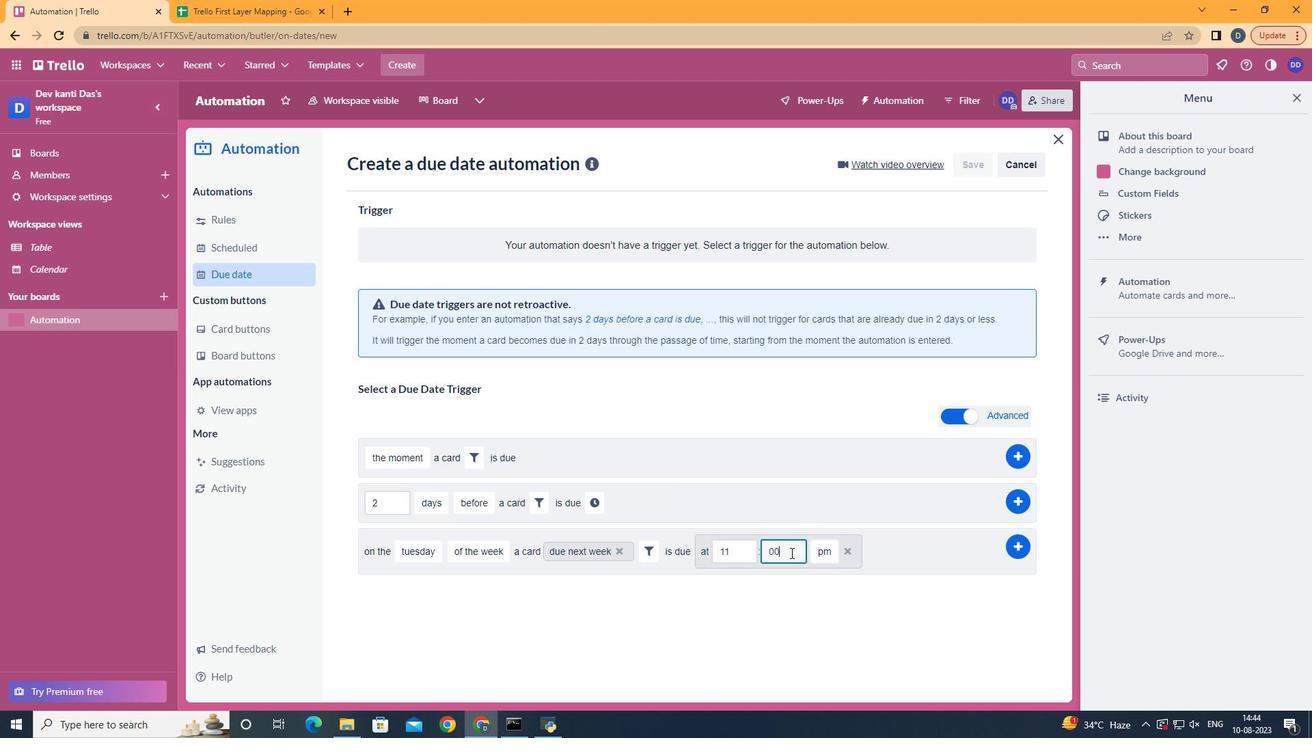 
Action: Mouse moved to (833, 572)
Screenshot: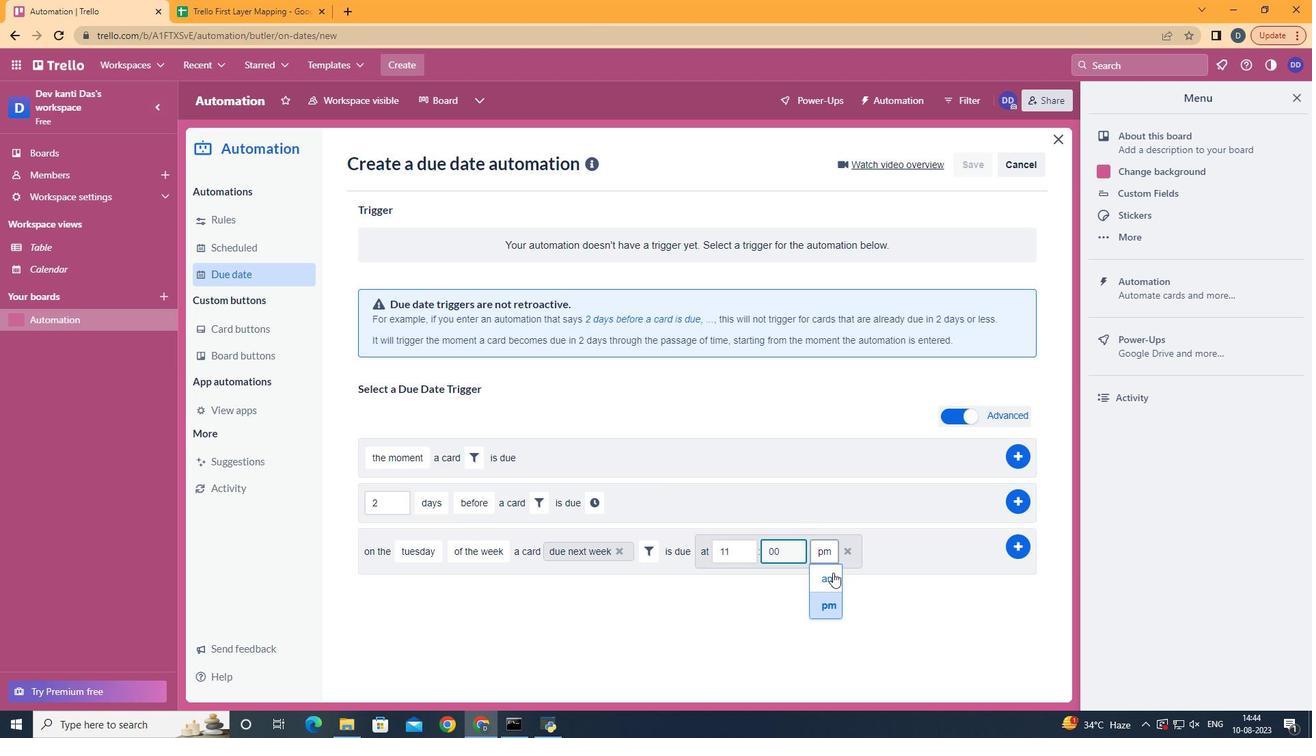 
Action: Mouse pressed left at (833, 572)
Screenshot: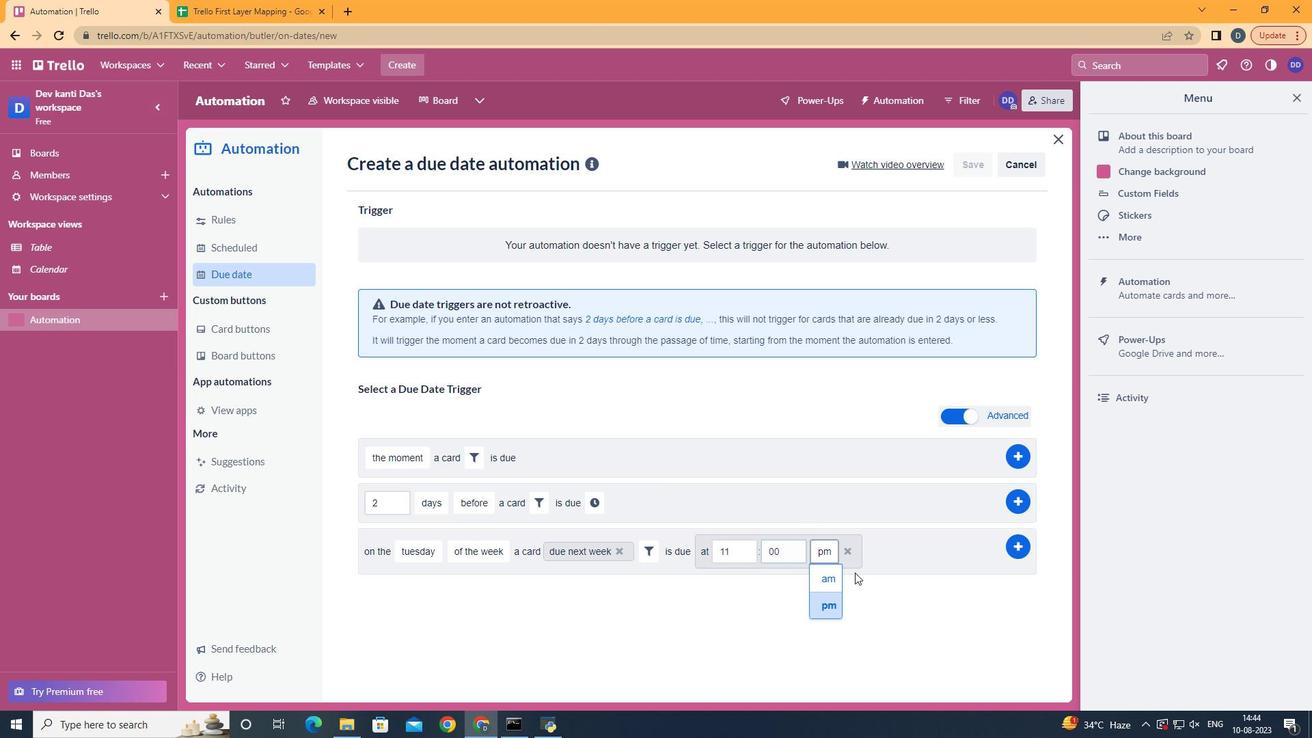 
Action: Mouse moved to (1009, 545)
Screenshot: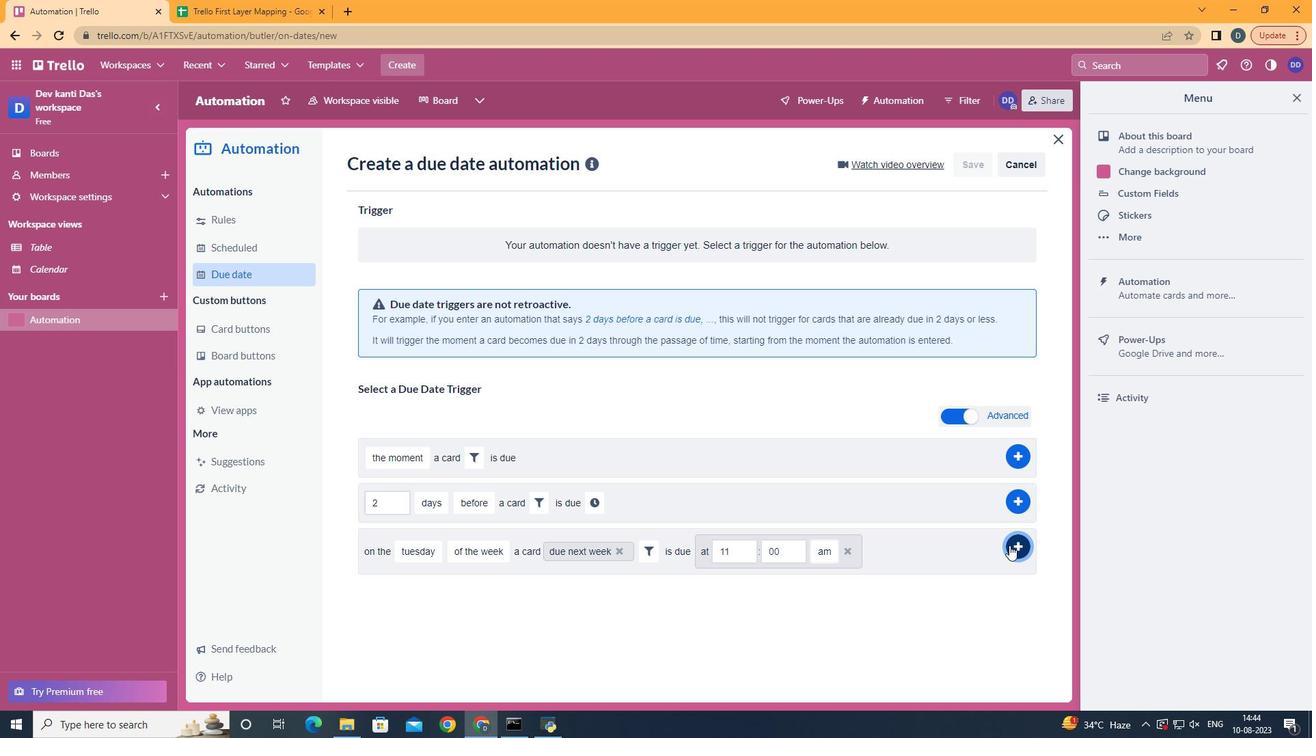 
Action: Mouse pressed left at (1009, 545)
Screenshot: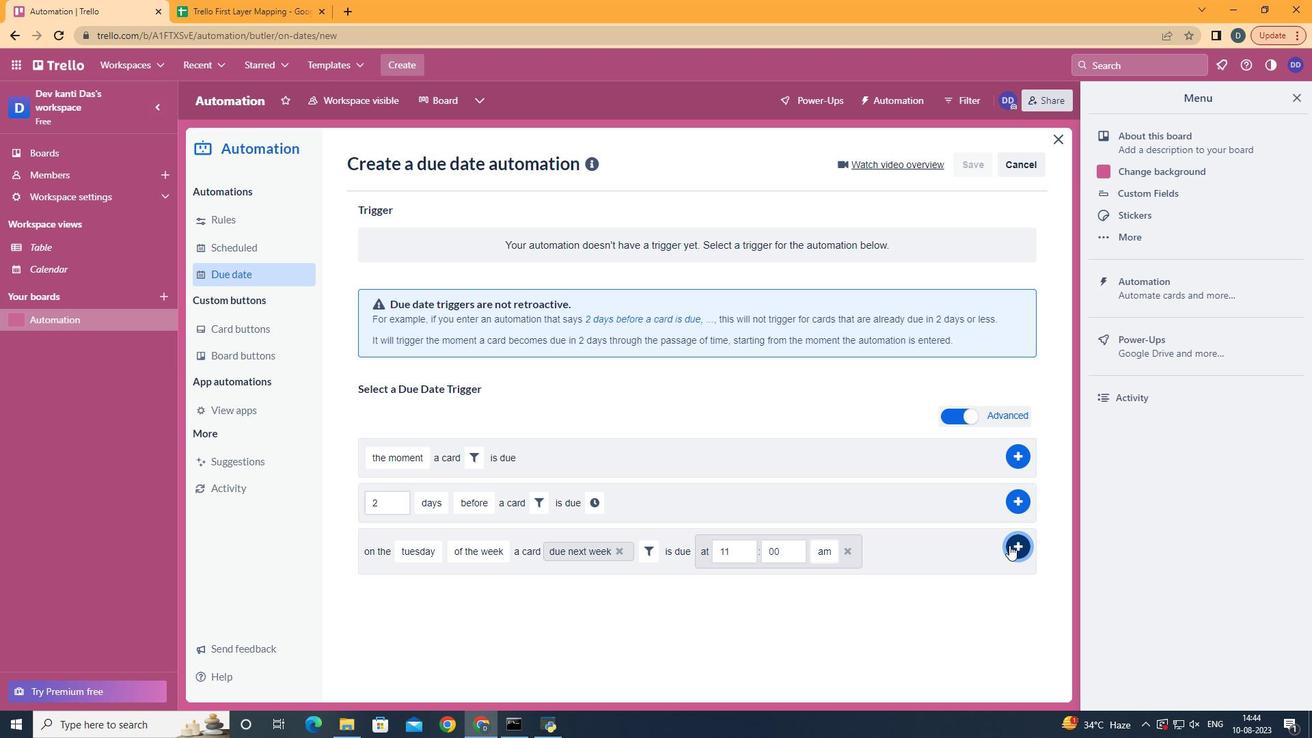 
Action: Mouse moved to (788, 310)
Screenshot: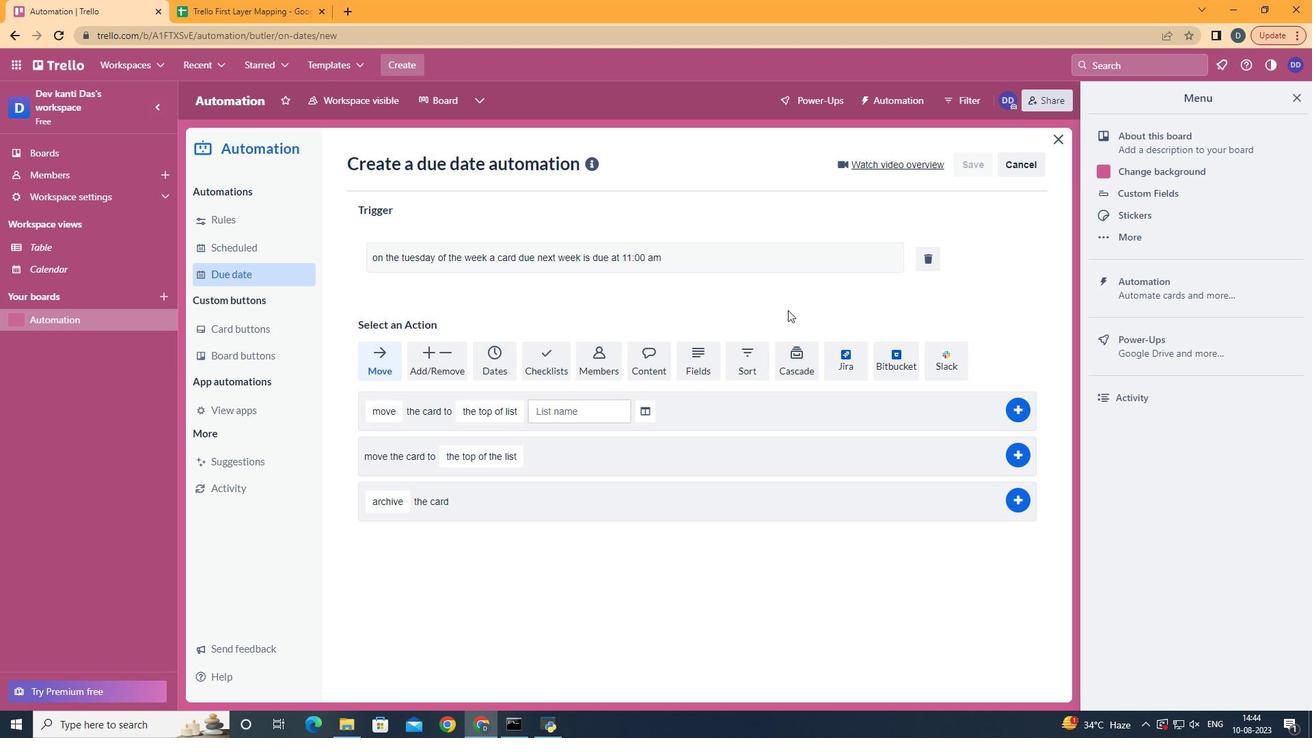 
